 Task: Create a due date automation trigger when advanced on, 2 days before a card is due add dates due this week at 11:00 AM.
Action: Mouse moved to (1004, 300)
Screenshot: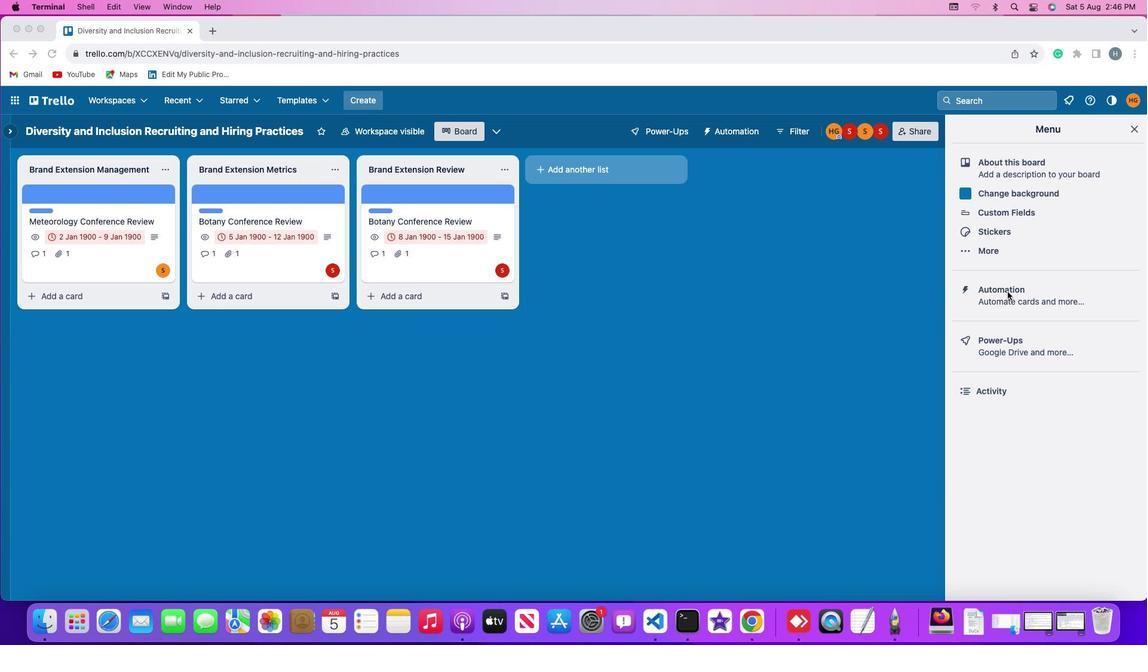 
Action: Mouse pressed left at (1004, 300)
Screenshot: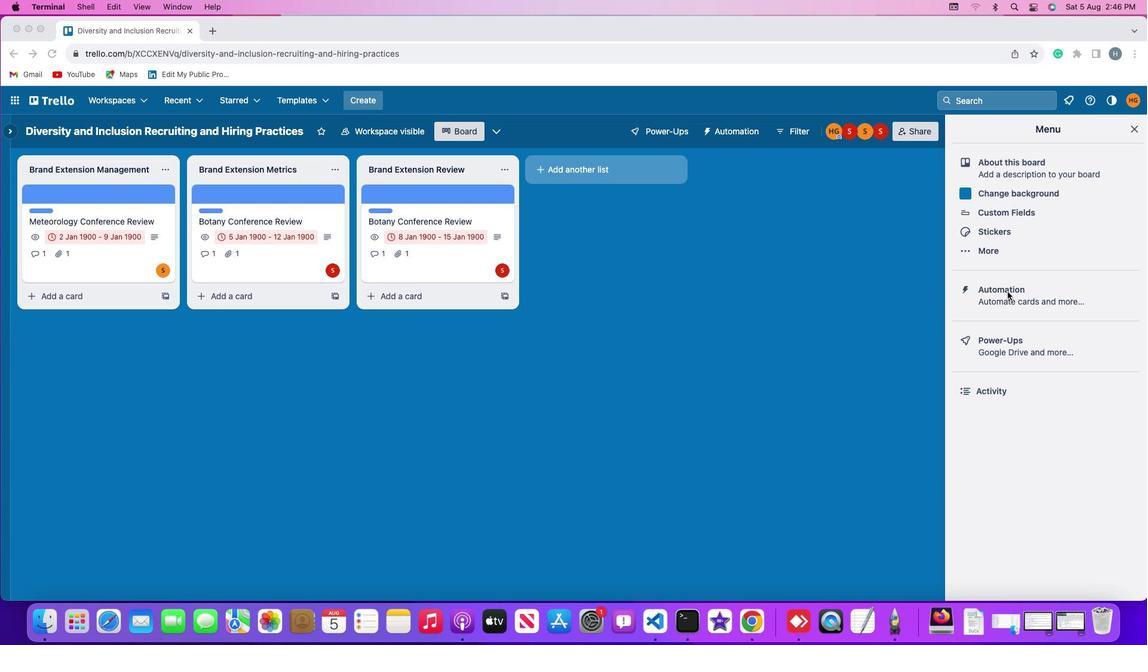 
Action: Mouse pressed left at (1004, 300)
Screenshot: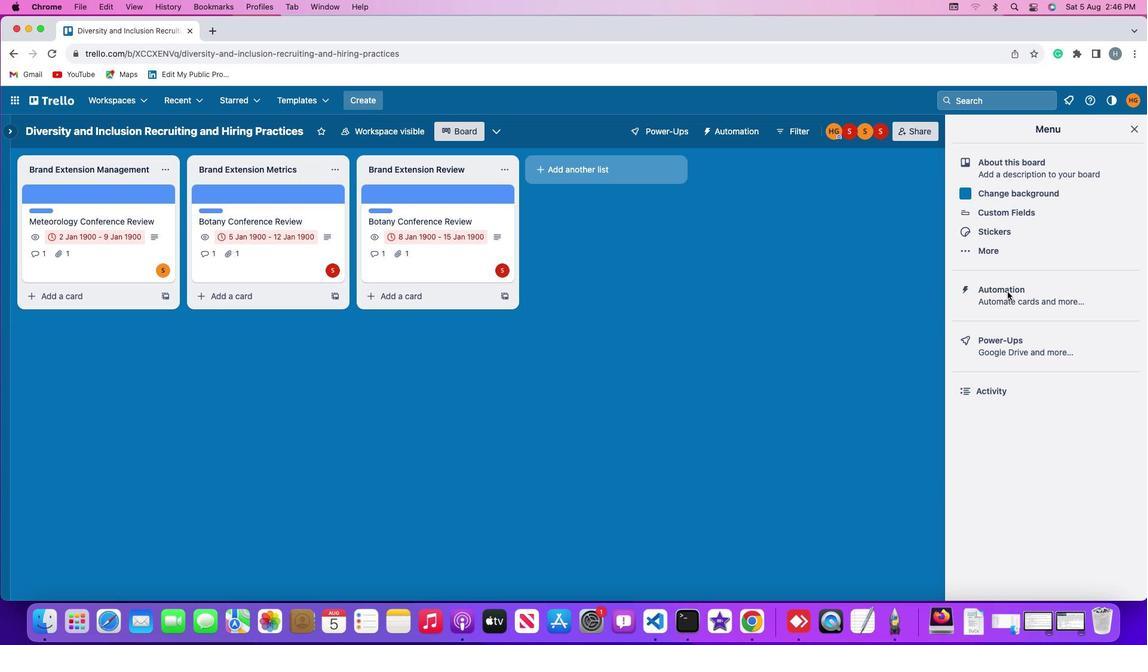 
Action: Mouse moved to (64, 293)
Screenshot: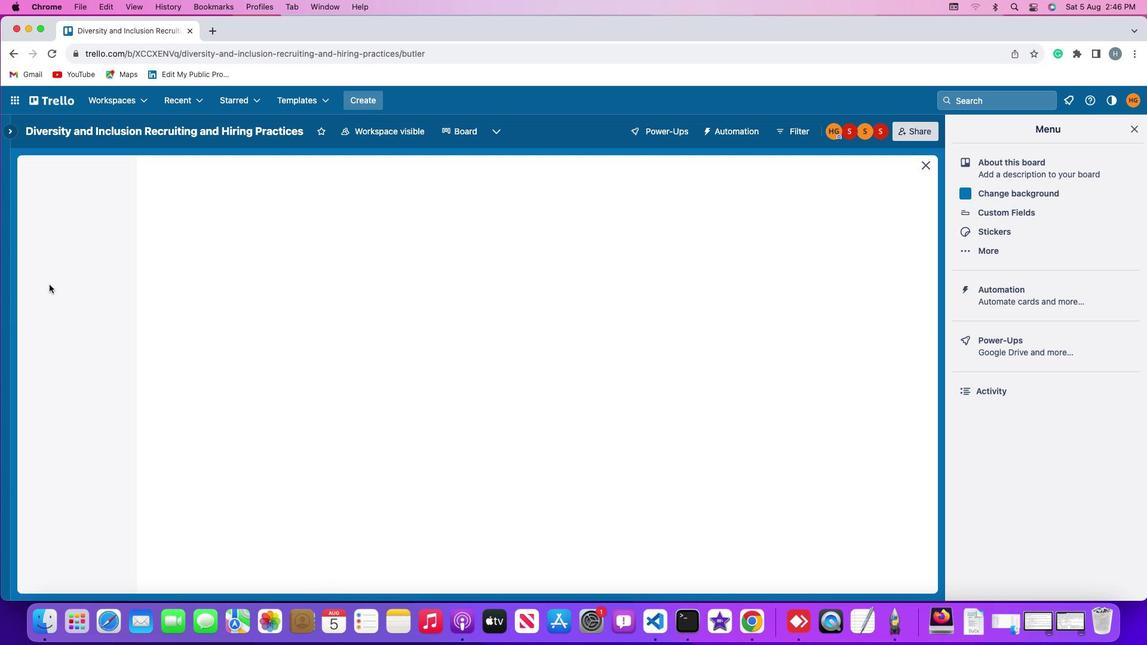 
Action: Mouse pressed left at (64, 293)
Screenshot: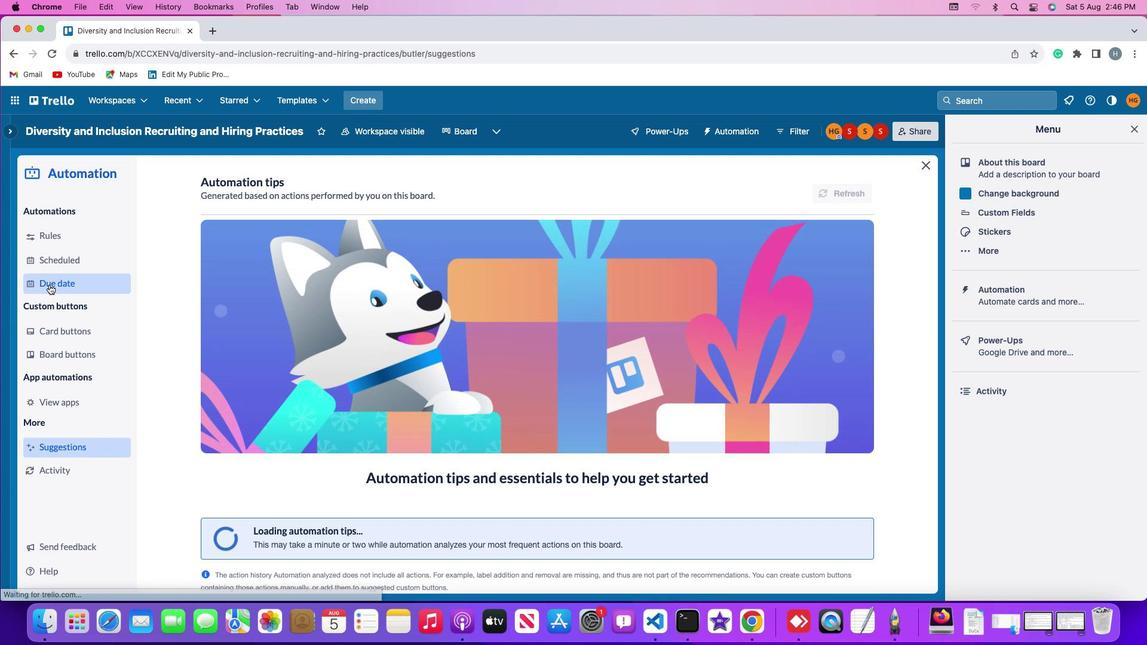 
Action: Mouse moved to (806, 196)
Screenshot: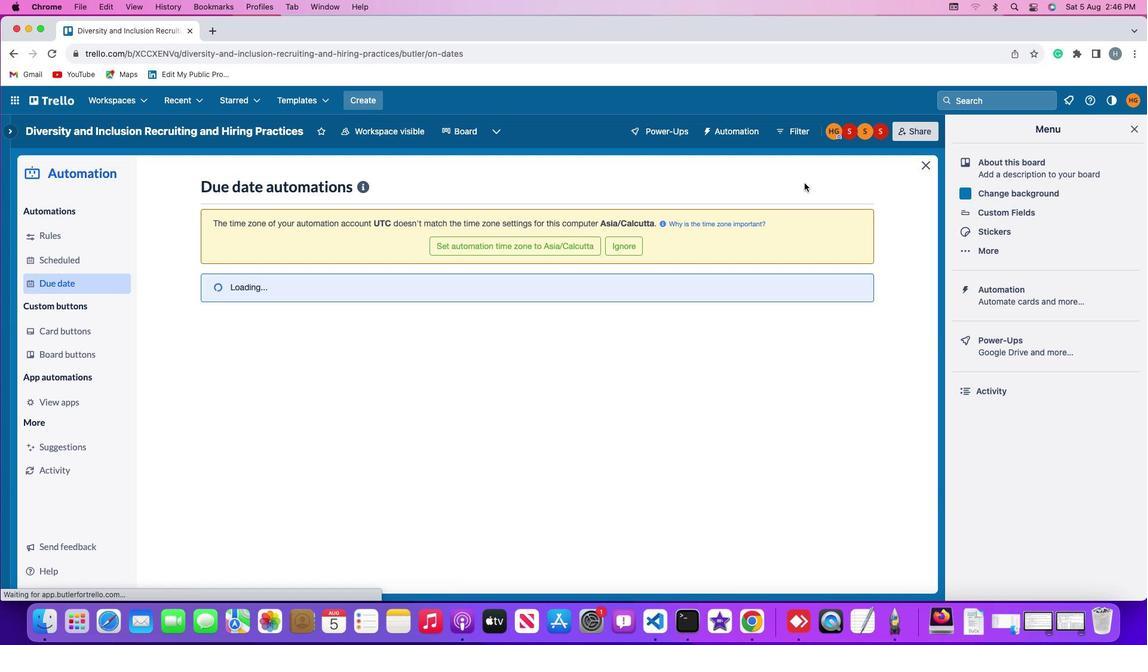 
Action: Mouse pressed left at (806, 196)
Screenshot: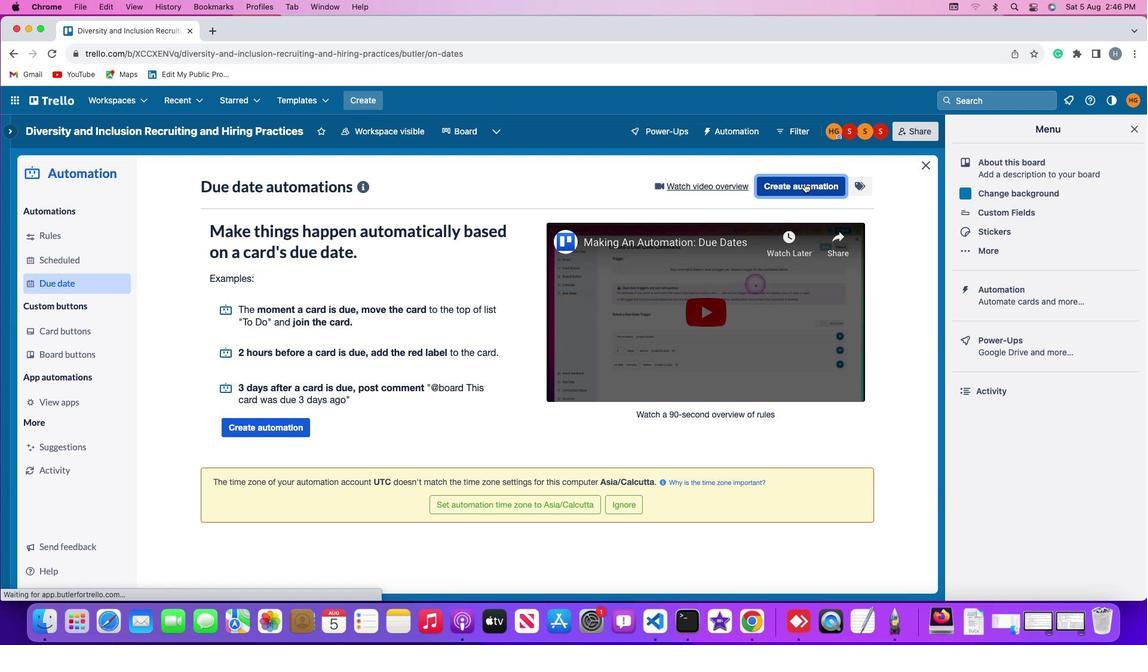 
Action: Mouse moved to (549, 311)
Screenshot: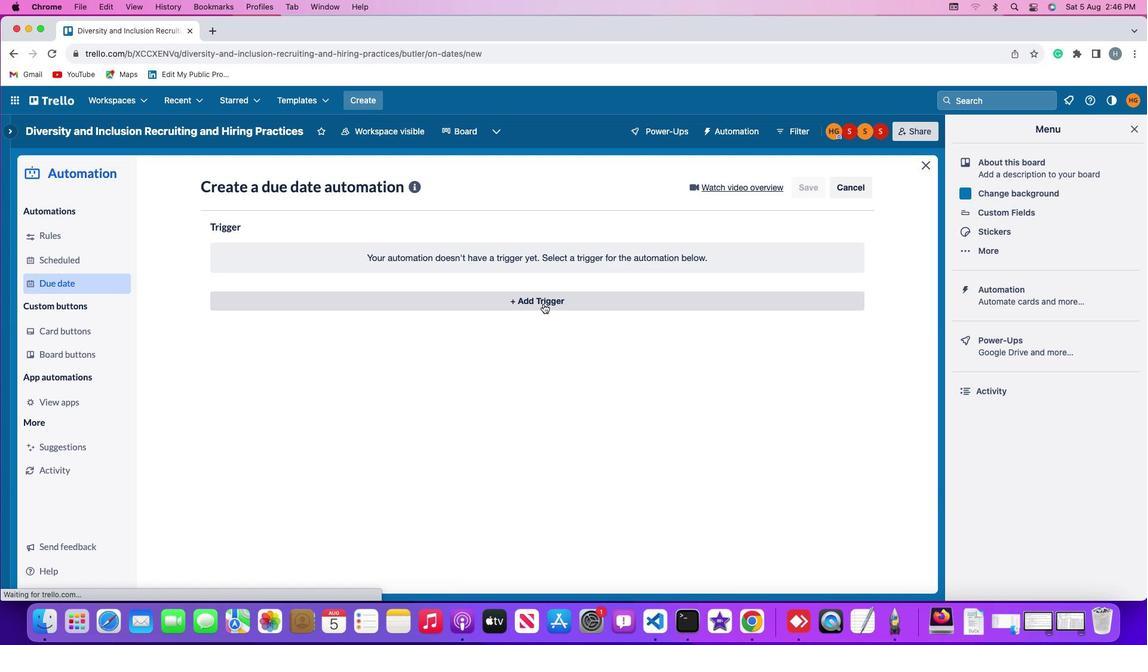 
Action: Mouse pressed left at (549, 311)
Screenshot: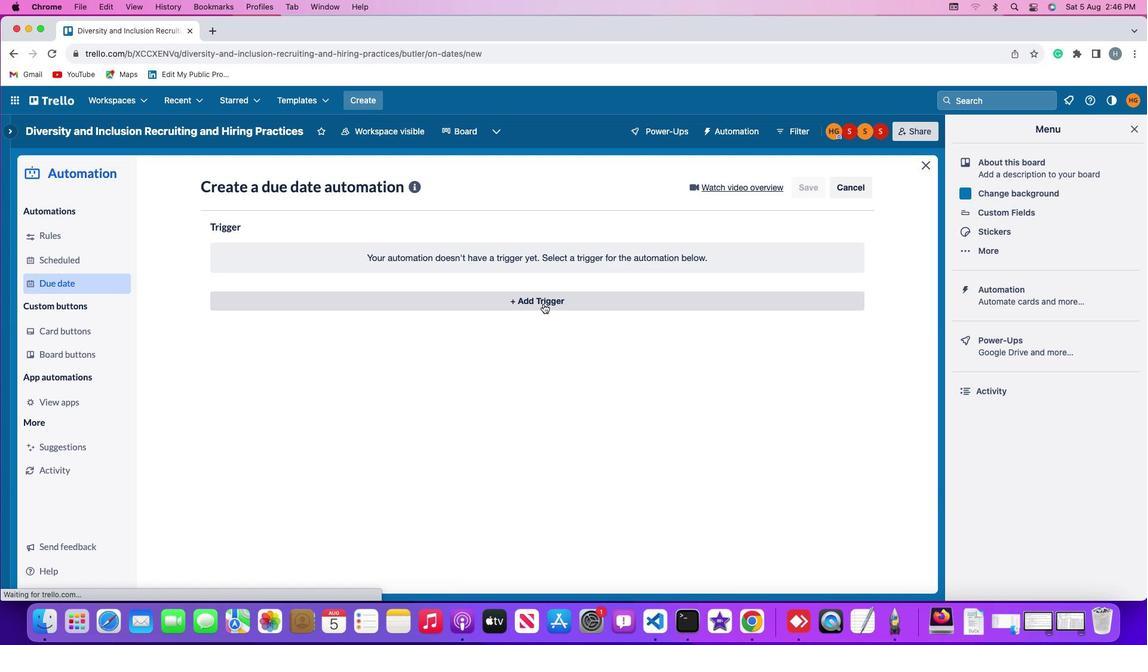 
Action: Mouse moved to (246, 479)
Screenshot: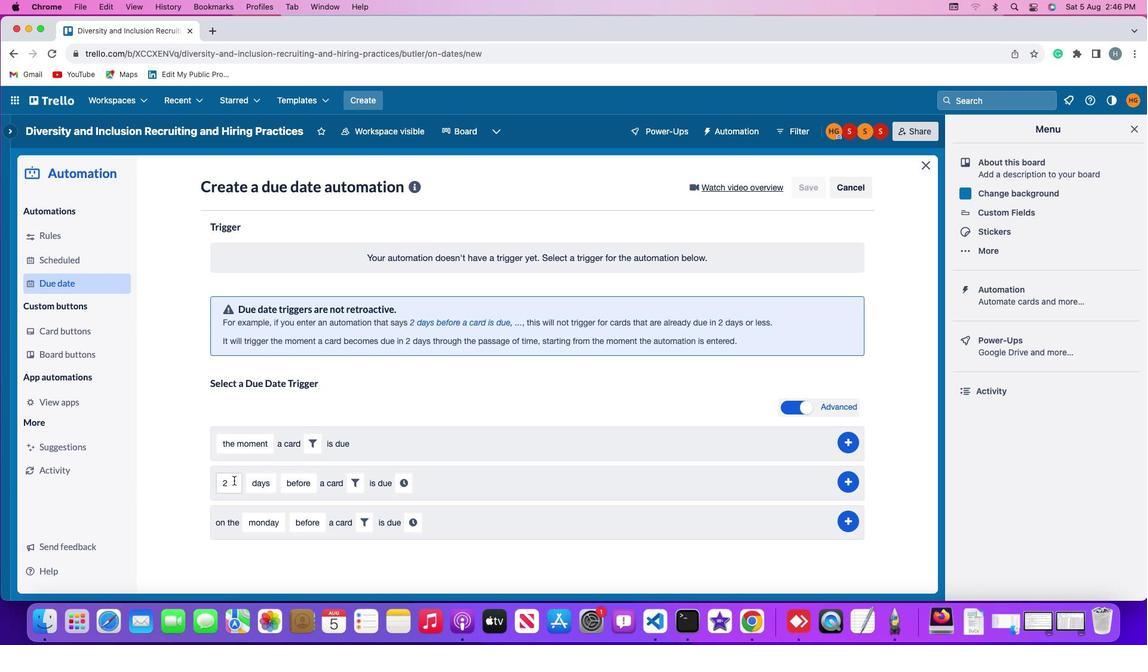 
Action: Mouse pressed left at (246, 479)
Screenshot: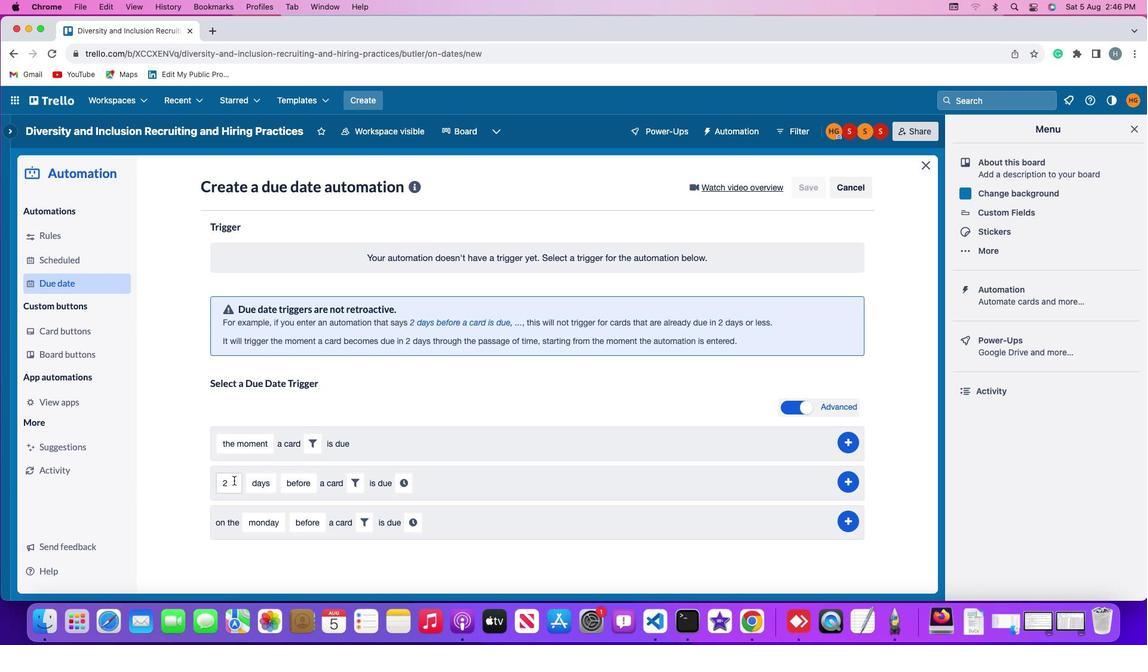 
Action: Mouse moved to (246, 479)
Screenshot: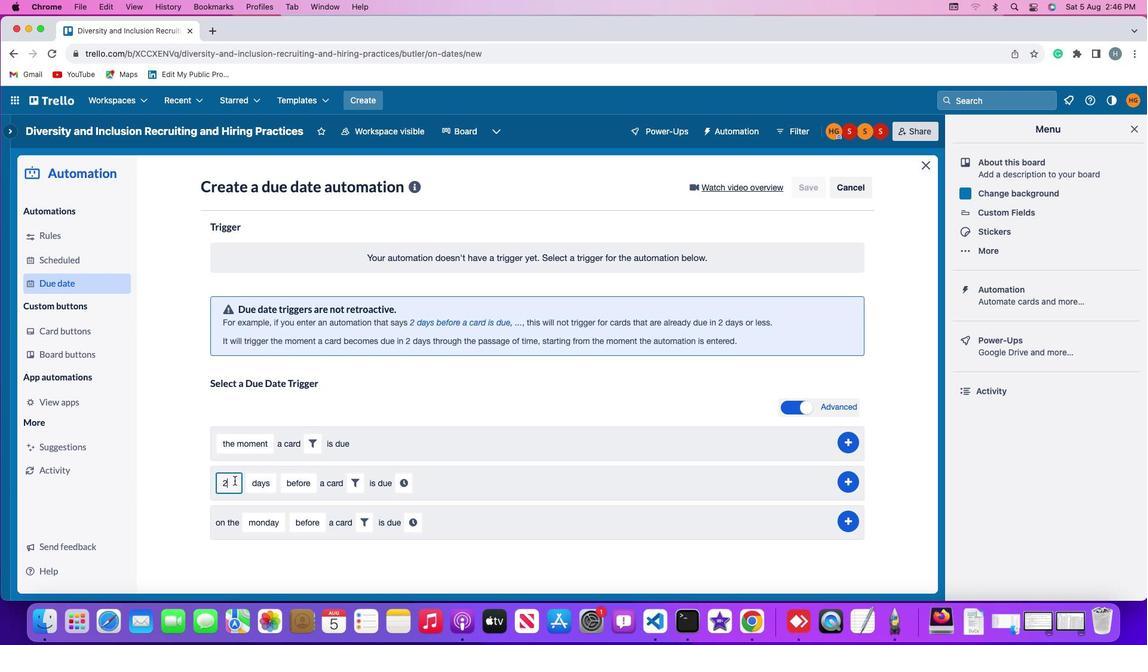 
Action: Key pressed Key.backspace'2'
Screenshot: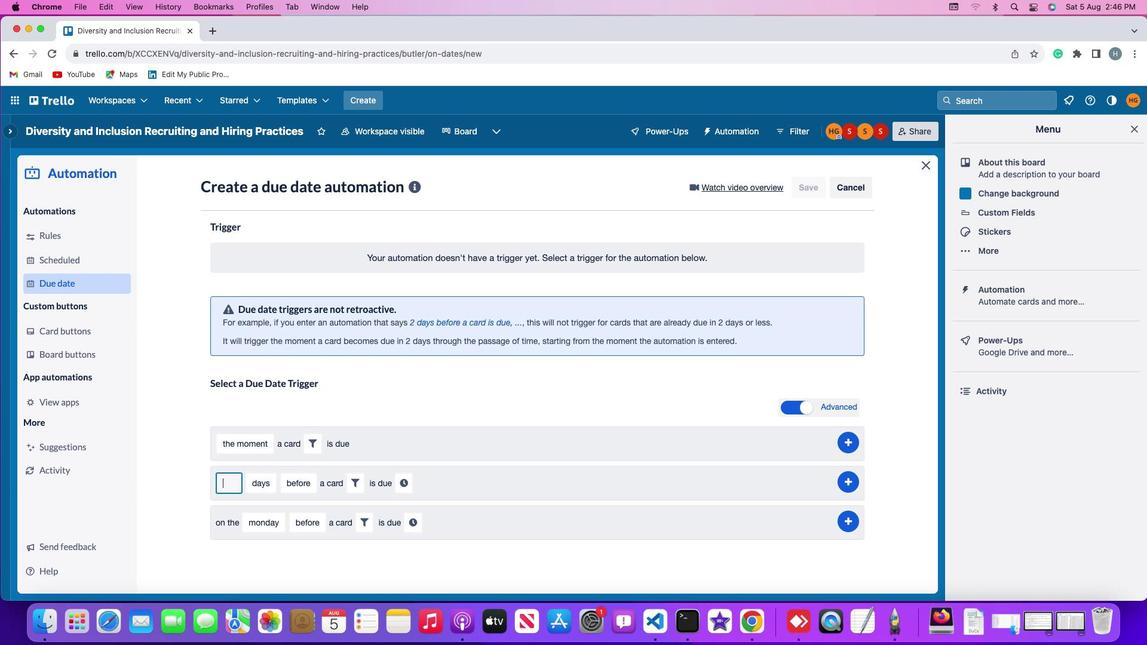
Action: Mouse moved to (267, 482)
Screenshot: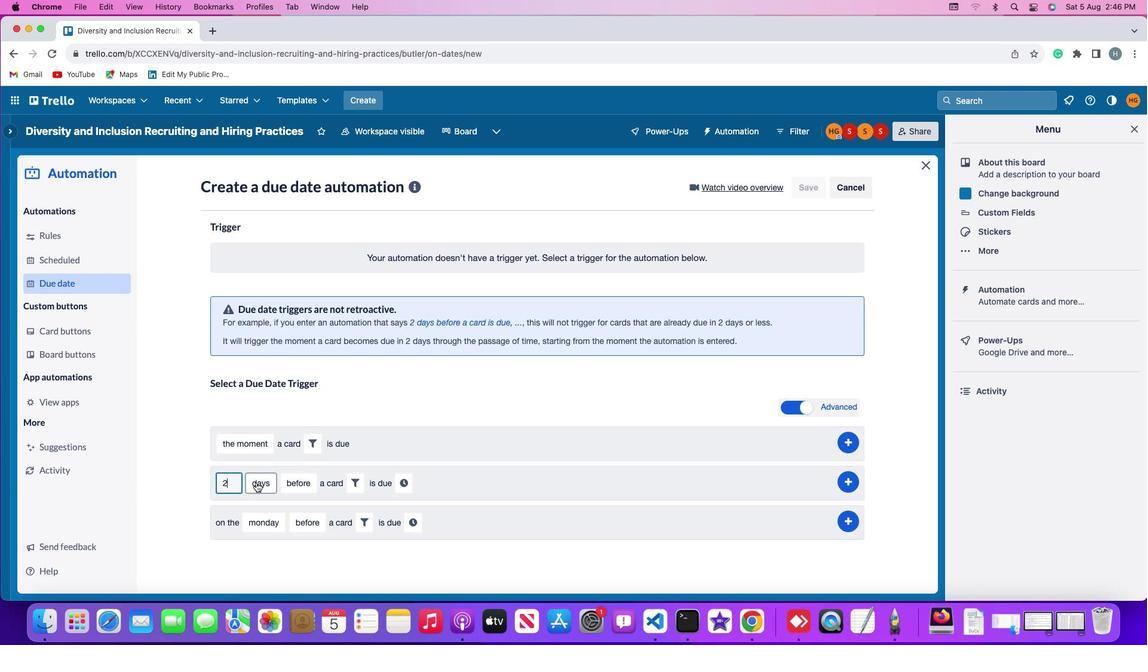 
Action: Mouse pressed left at (267, 482)
Screenshot: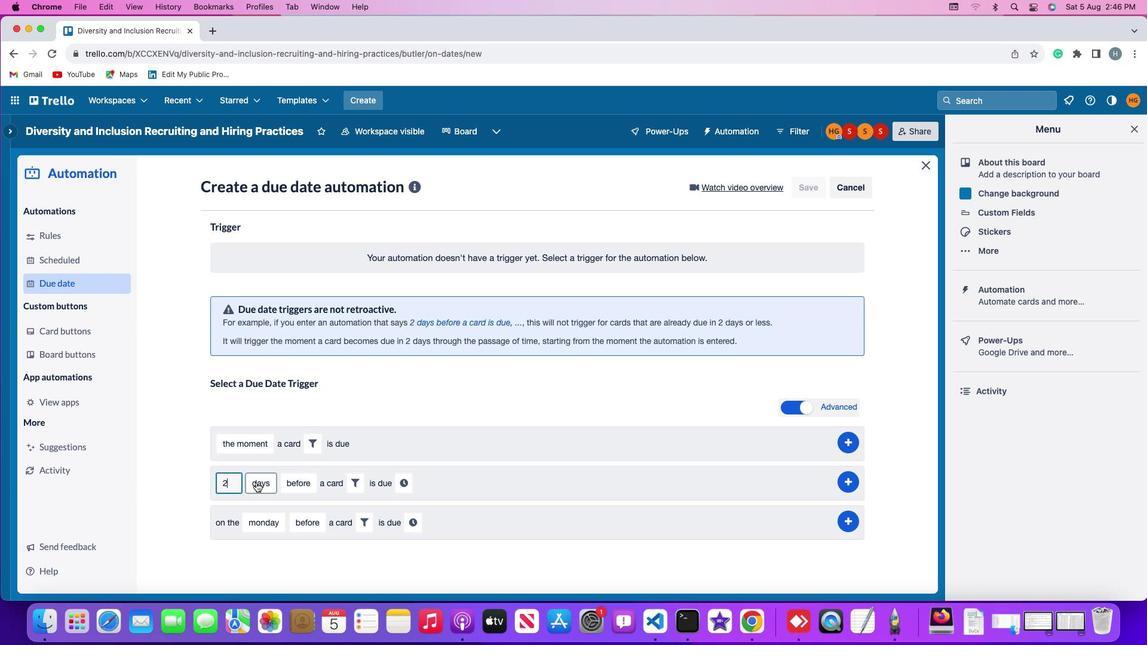 
Action: Mouse moved to (279, 497)
Screenshot: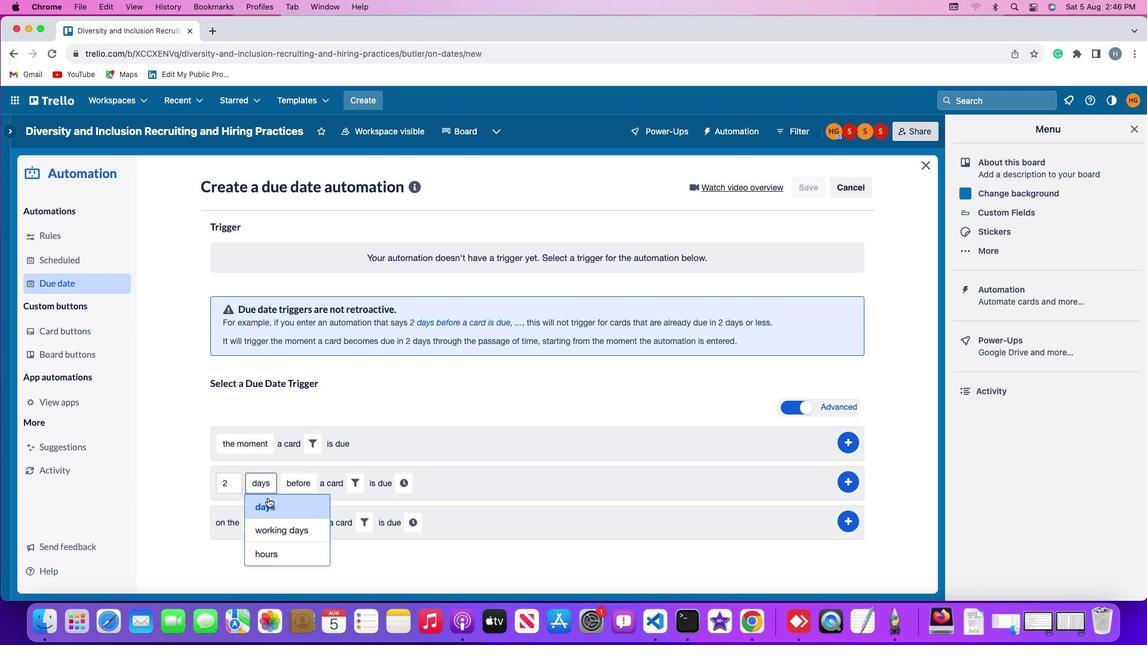 
Action: Mouse pressed left at (279, 497)
Screenshot: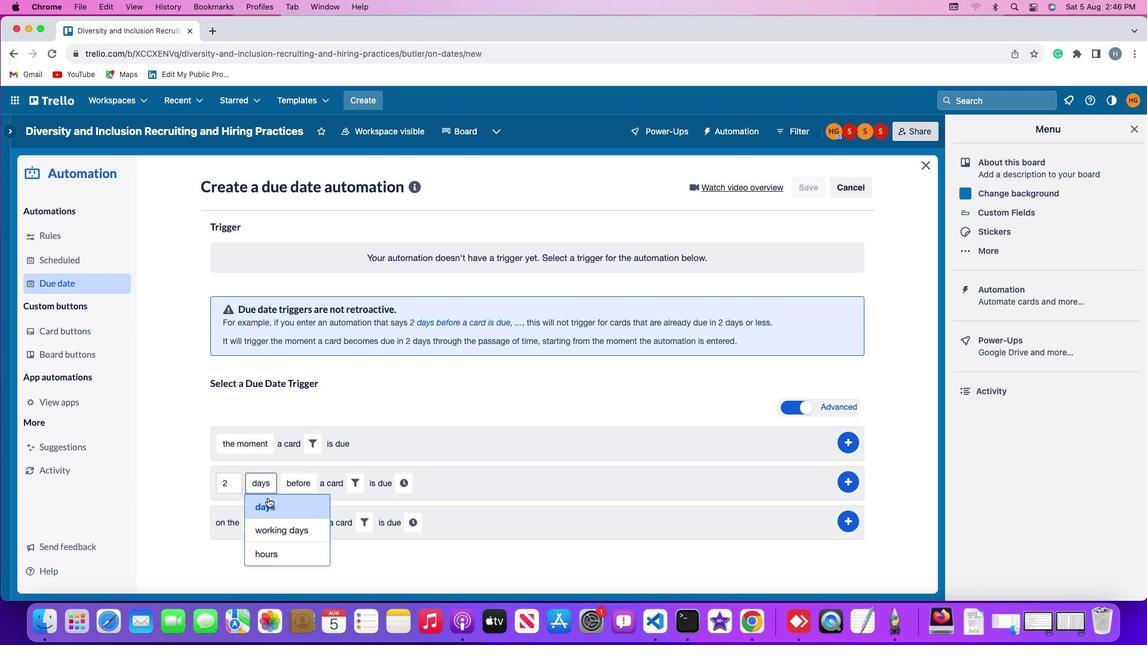 
Action: Mouse moved to (308, 487)
Screenshot: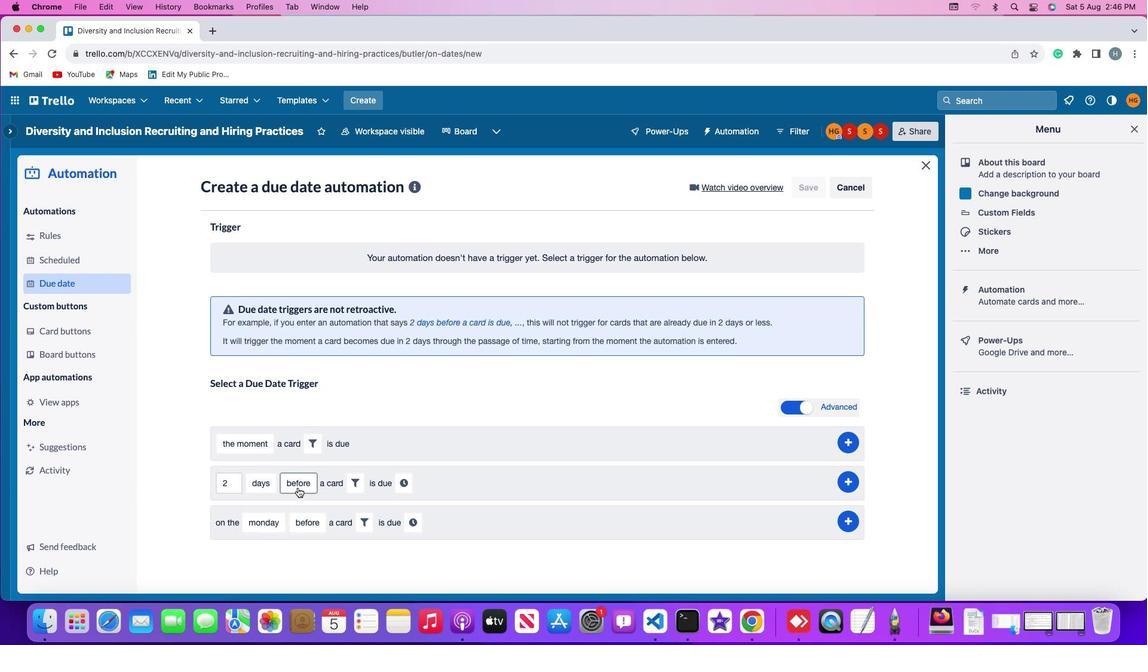 
Action: Mouse pressed left at (308, 487)
Screenshot: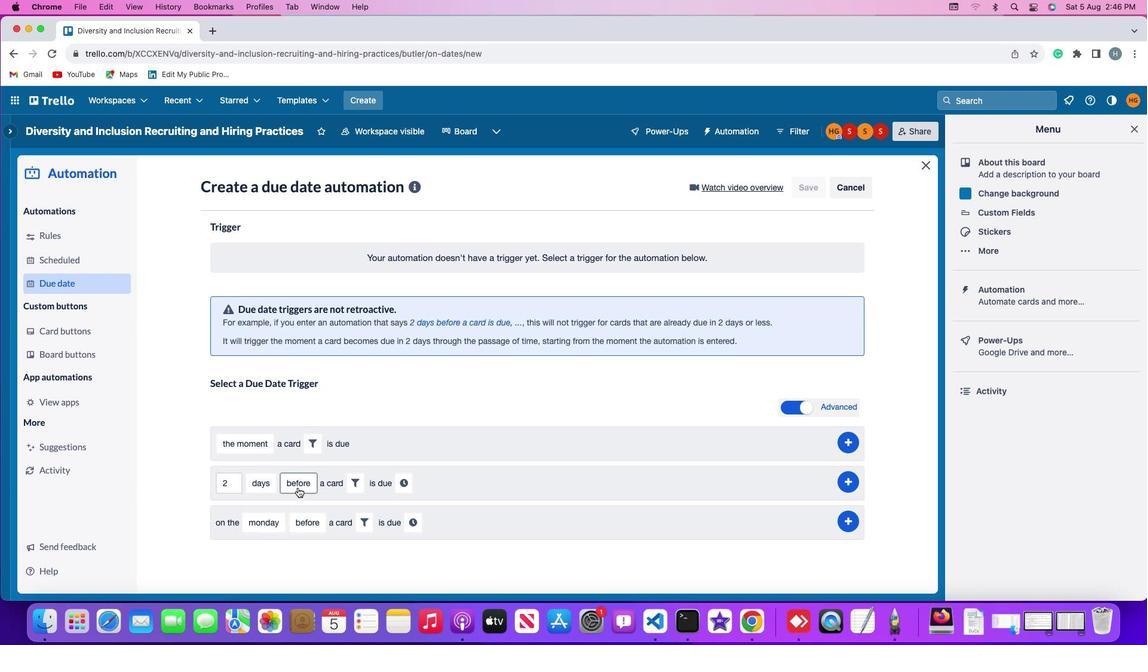 
Action: Mouse moved to (316, 505)
Screenshot: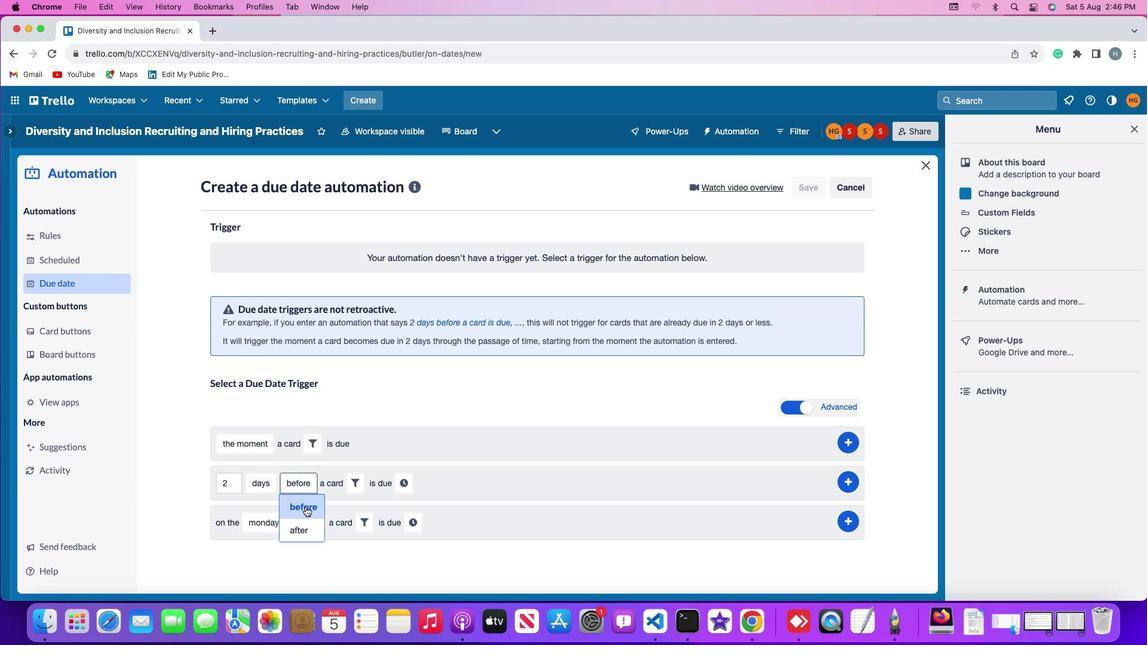 
Action: Mouse pressed left at (316, 505)
Screenshot: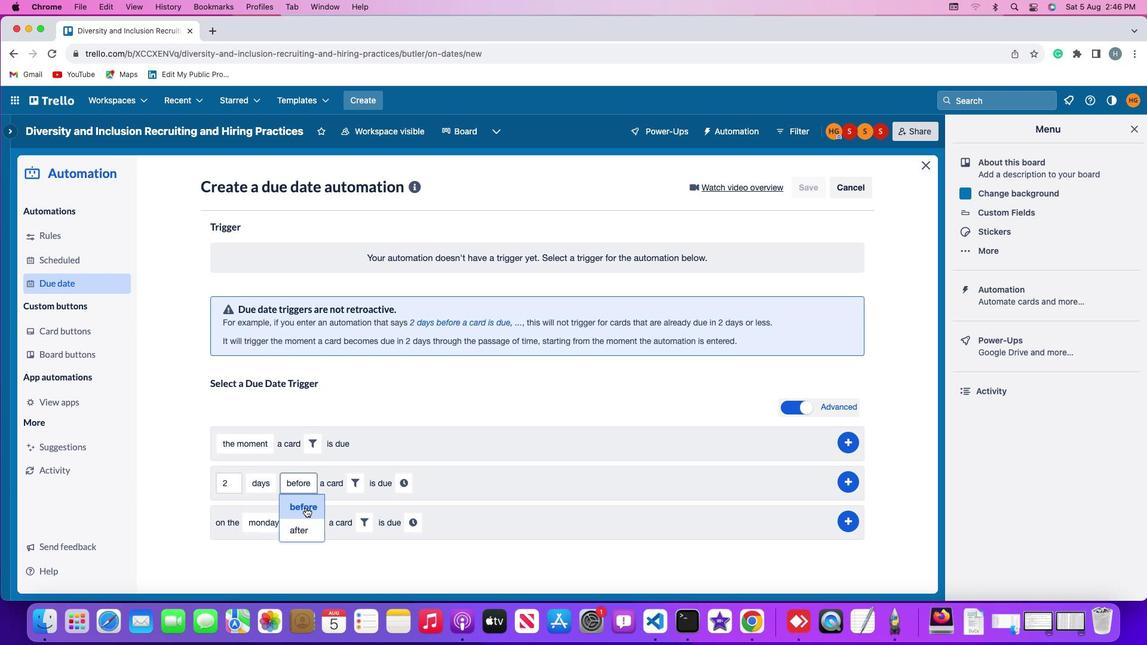 
Action: Mouse moved to (360, 482)
Screenshot: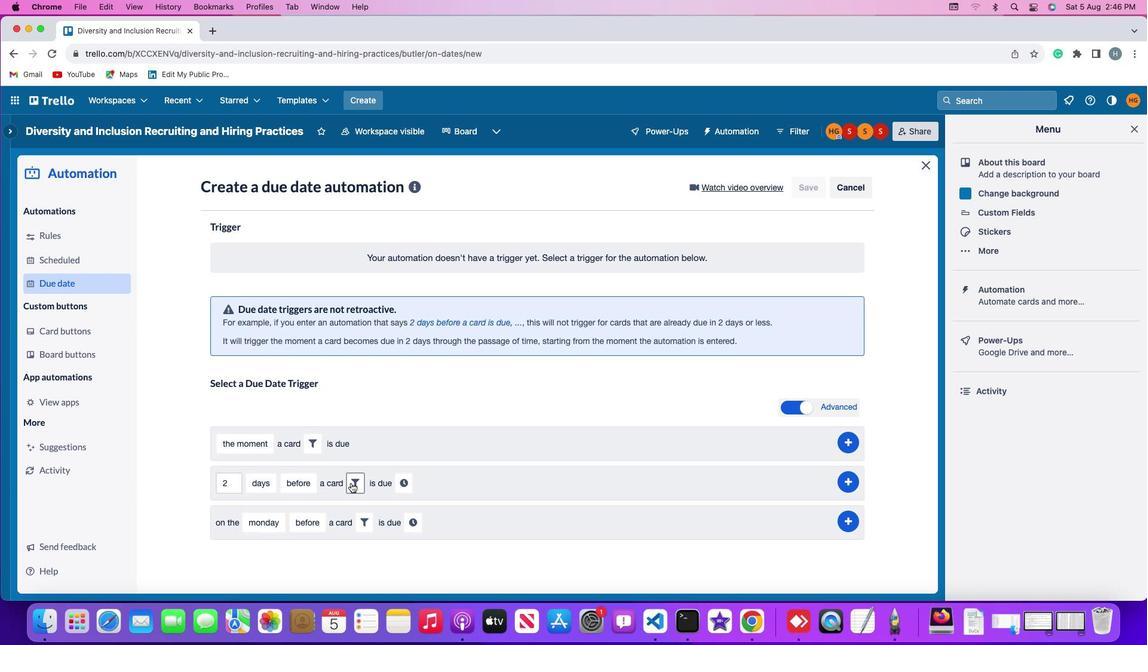 
Action: Mouse pressed left at (360, 482)
Screenshot: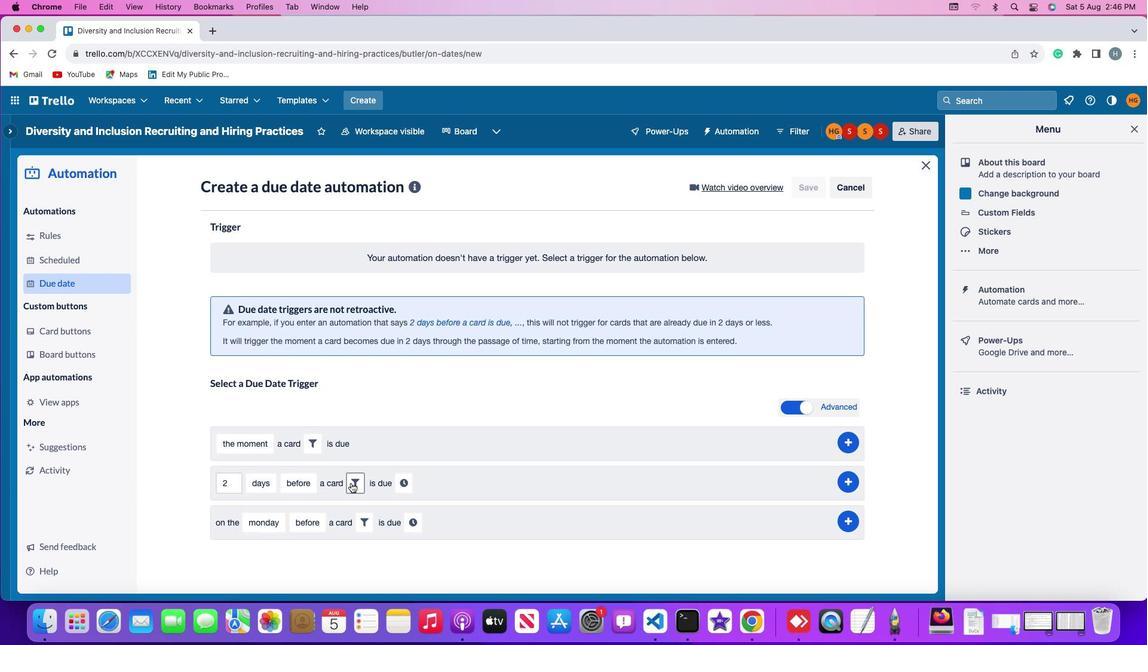 
Action: Mouse moved to (420, 508)
Screenshot: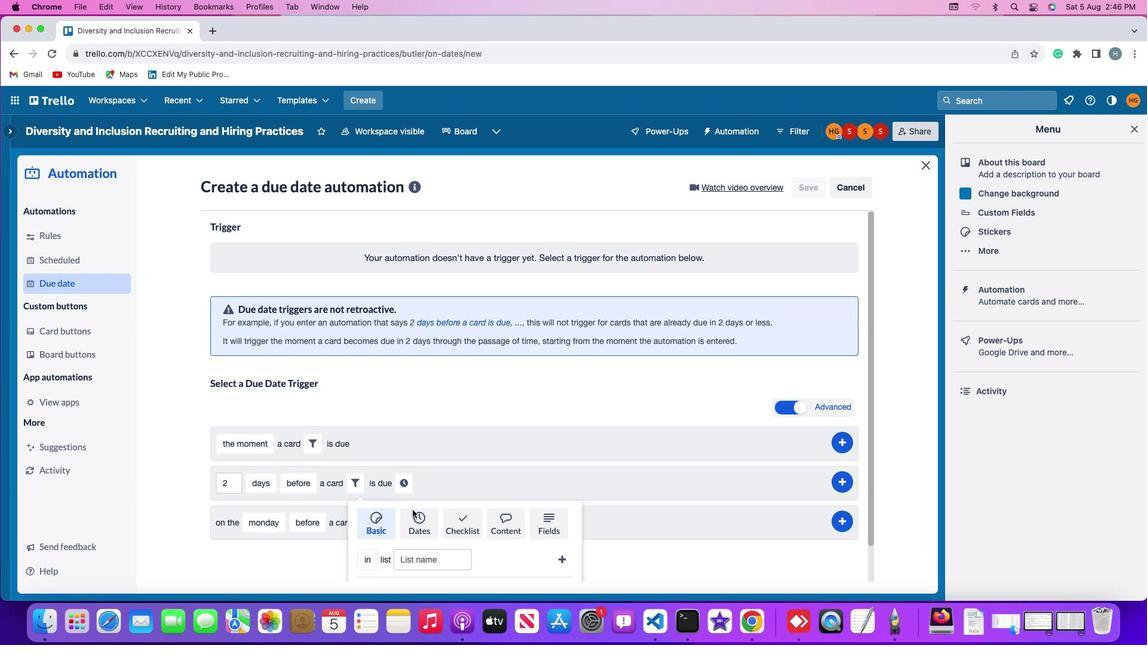 
Action: Mouse pressed left at (420, 508)
Screenshot: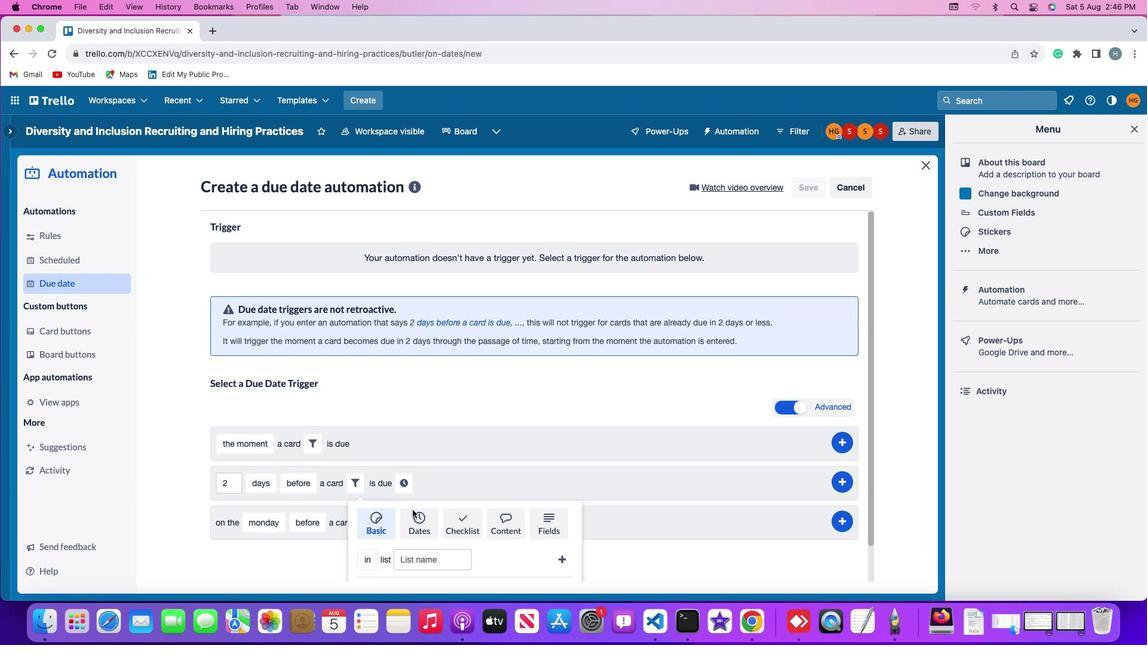 
Action: Mouse moved to (428, 513)
Screenshot: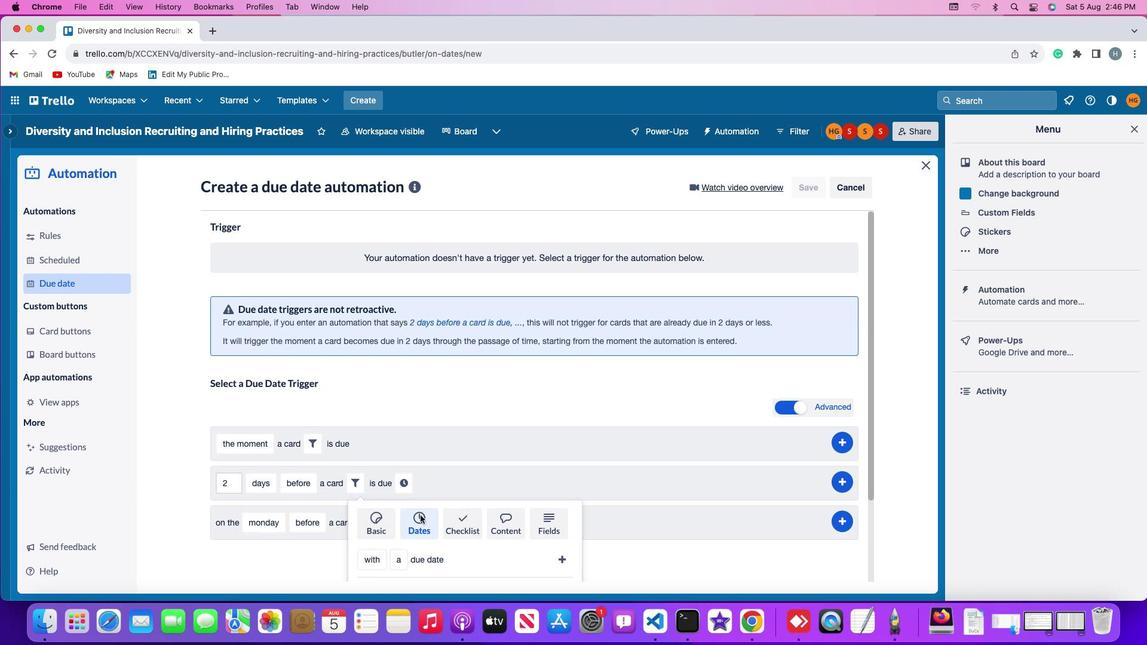 
Action: Mouse scrolled (428, 513) with delta (16, 20)
Screenshot: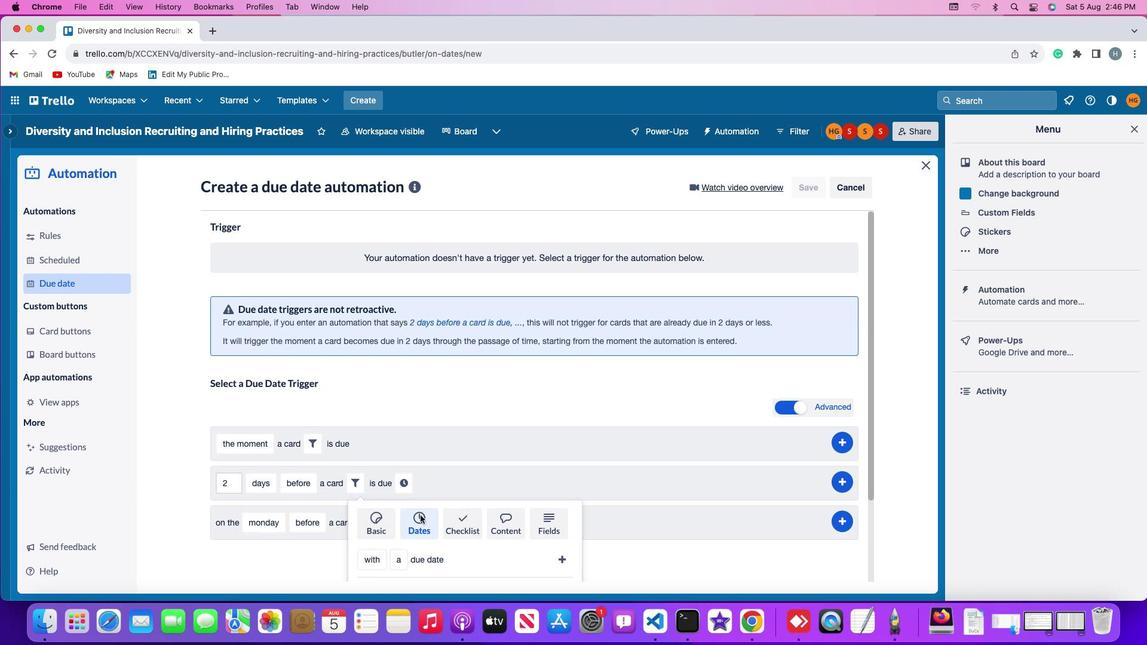 
Action: Mouse scrolled (428, 513) with delta (16, 20)
Screenshot: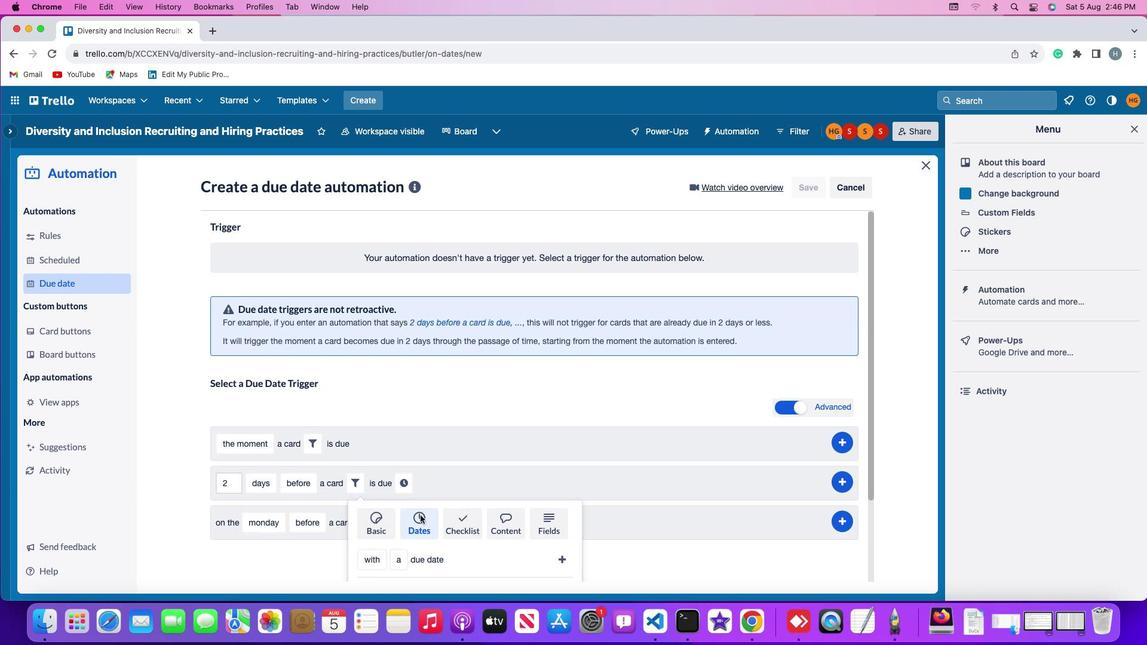 
Action: Mouse scrolled (428, 513) with delta (16, 19)
Screenshot: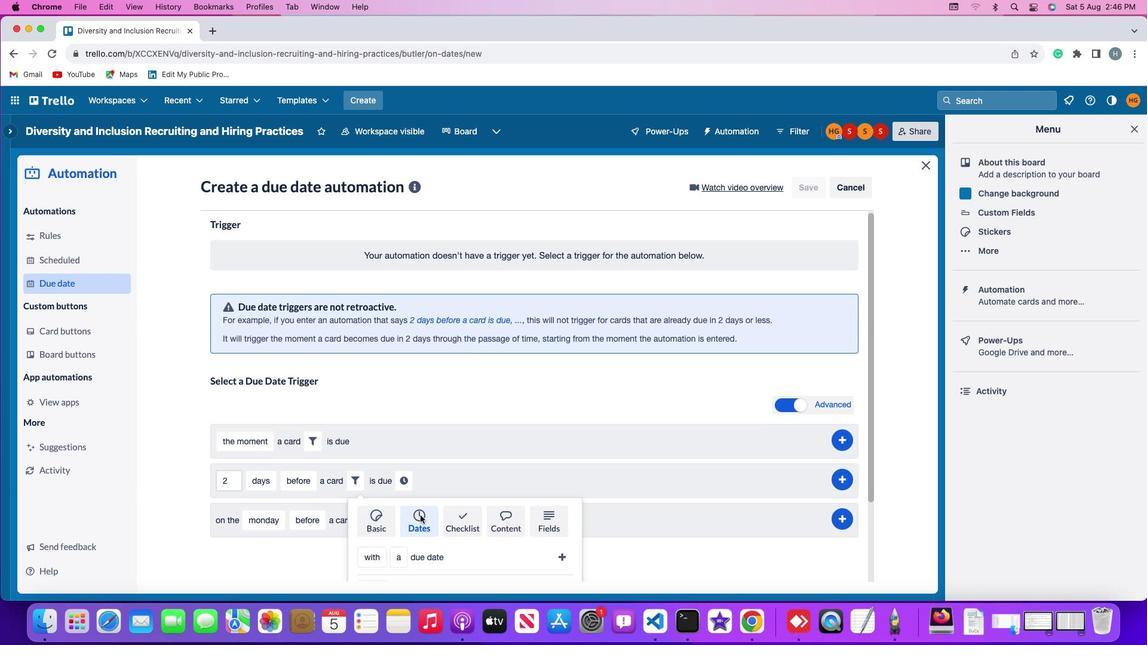 
Action: Mouse scrolled (428, 513) with delta (16, 18)
Screenshot: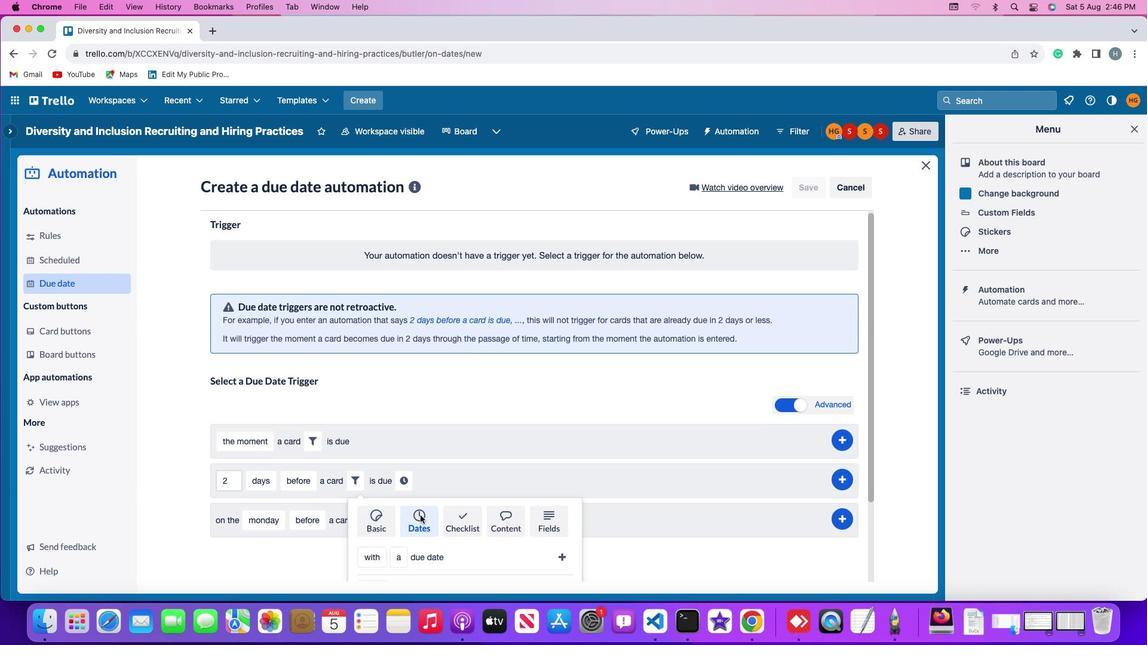 
Action: Mouse scrolled (428, 513) with delta (16, 17)
Screenshot: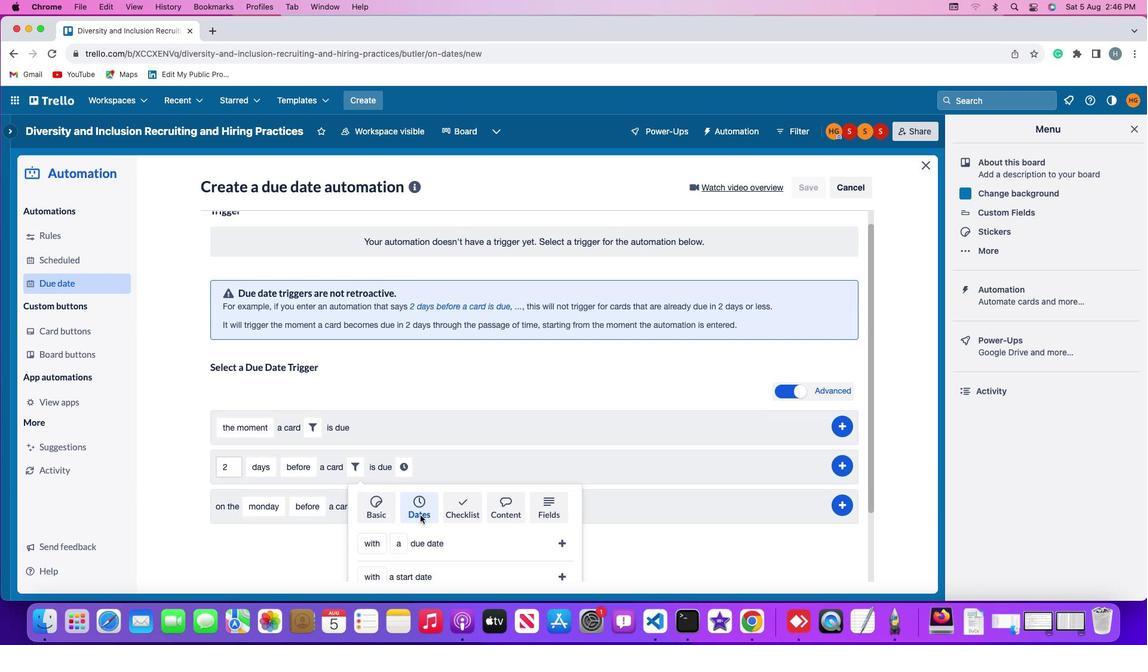 
Action: Mouse scrolled (428, 513) with delta (16, 17)
Screenshot: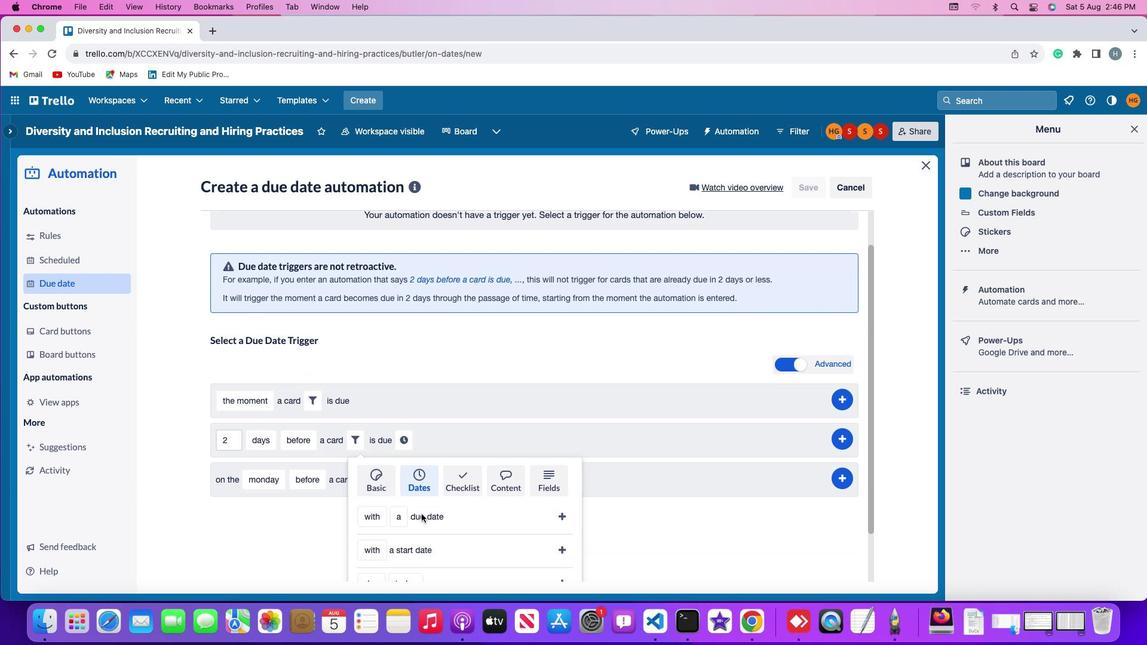 
Action: Mouse moved to (371, 515)
Screenshot: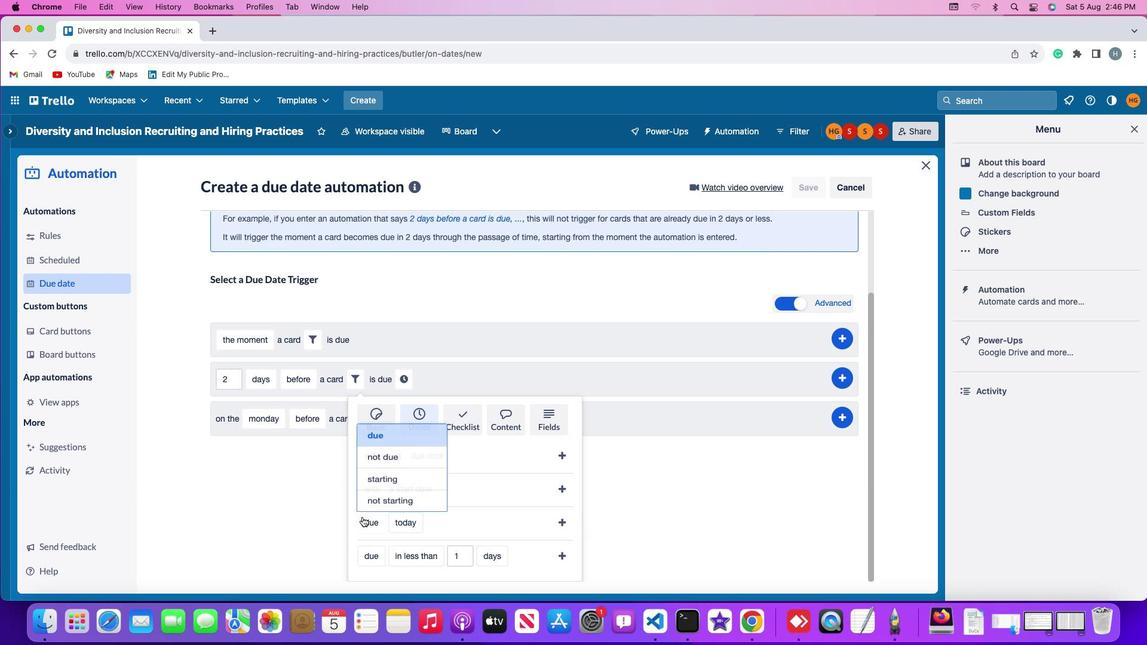 
Action: Mouse pressed left at (371, 515)
Screenshot: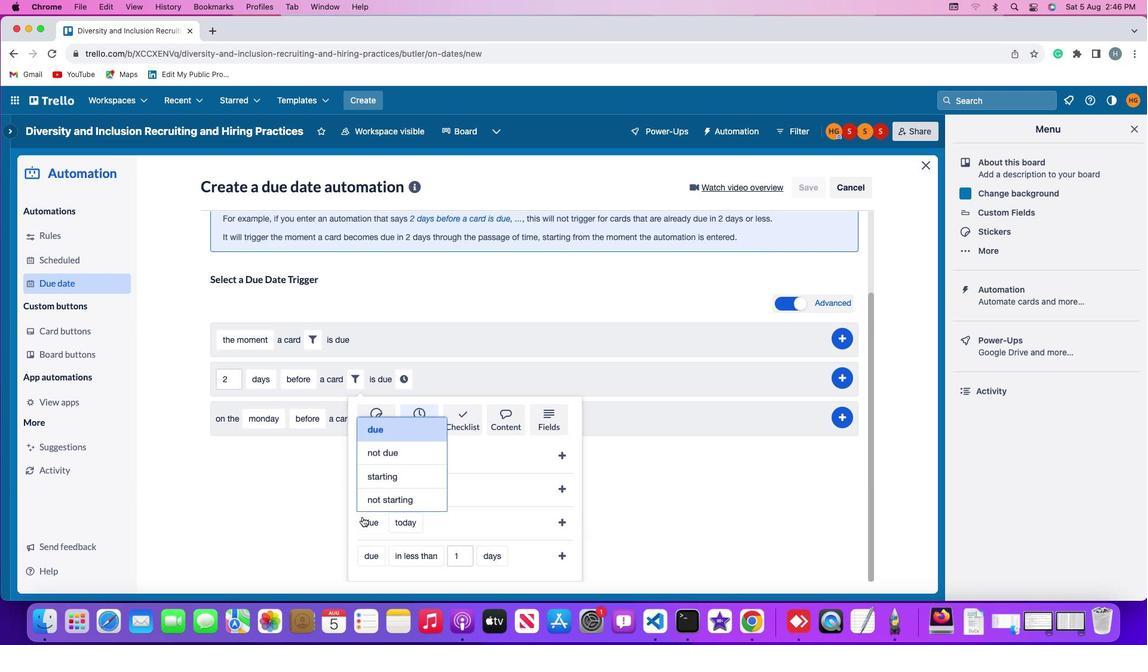 
Action: Mouse moved to (410, 425)
Screenshot: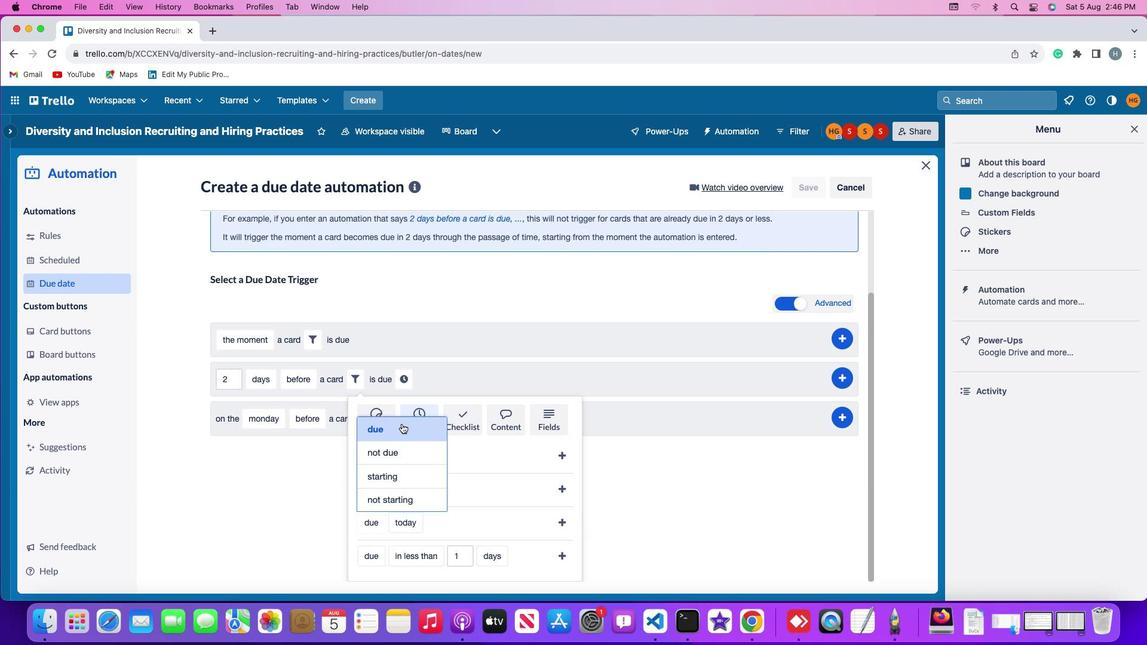 
Action: Mouse pressed left at (410, 425)
Screenshot: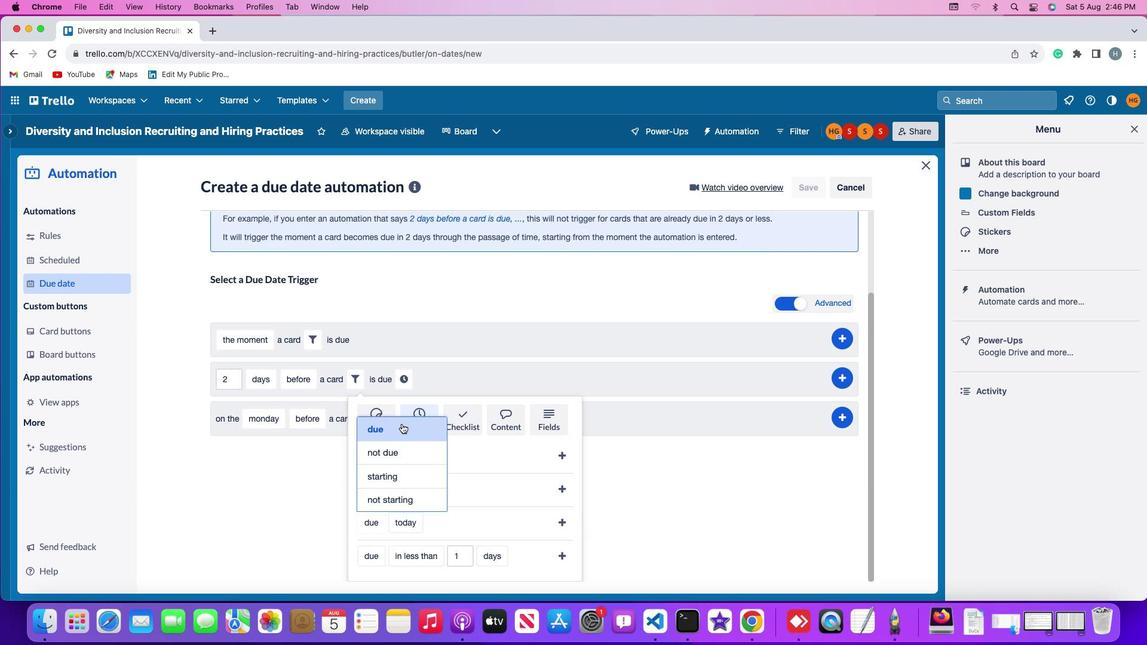 
Action: Mouse moved to (415, 525)
Screenshot: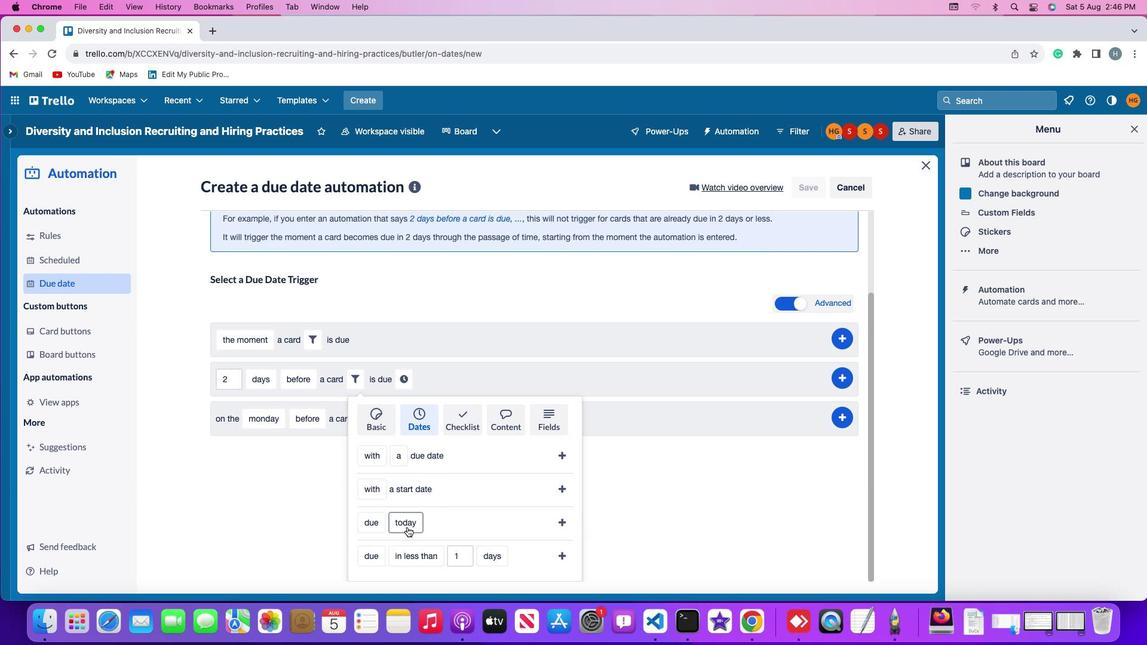 
Action: Mouse pressed left at (415, 525)
Screenshot: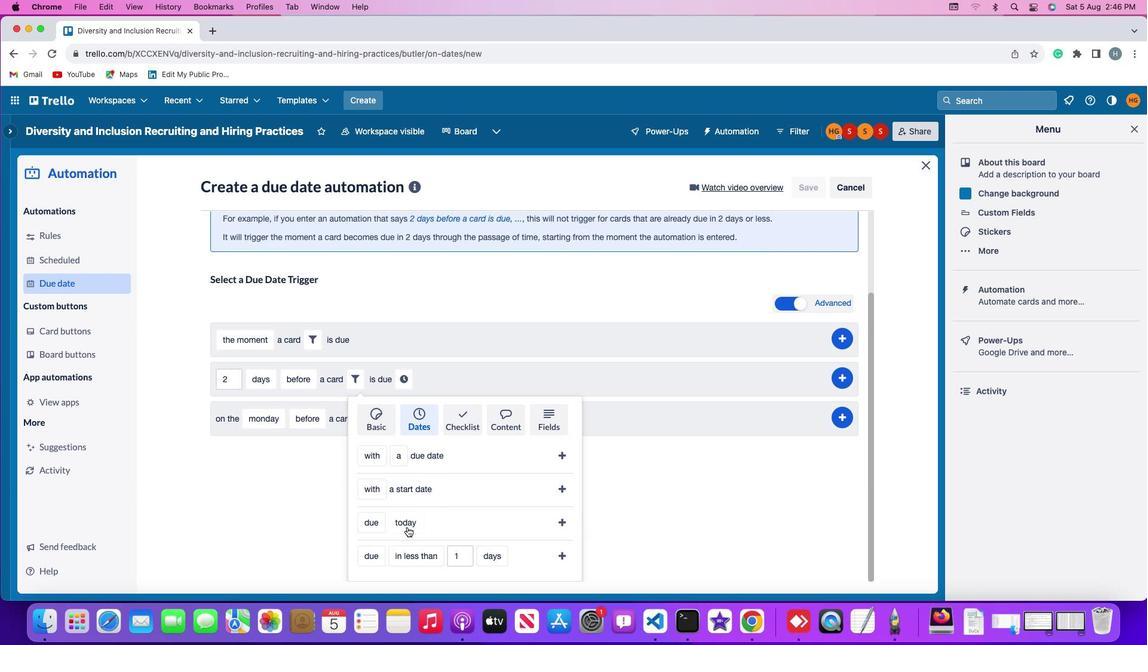
Action: Mouse moved to (436, 427)
Screenshot: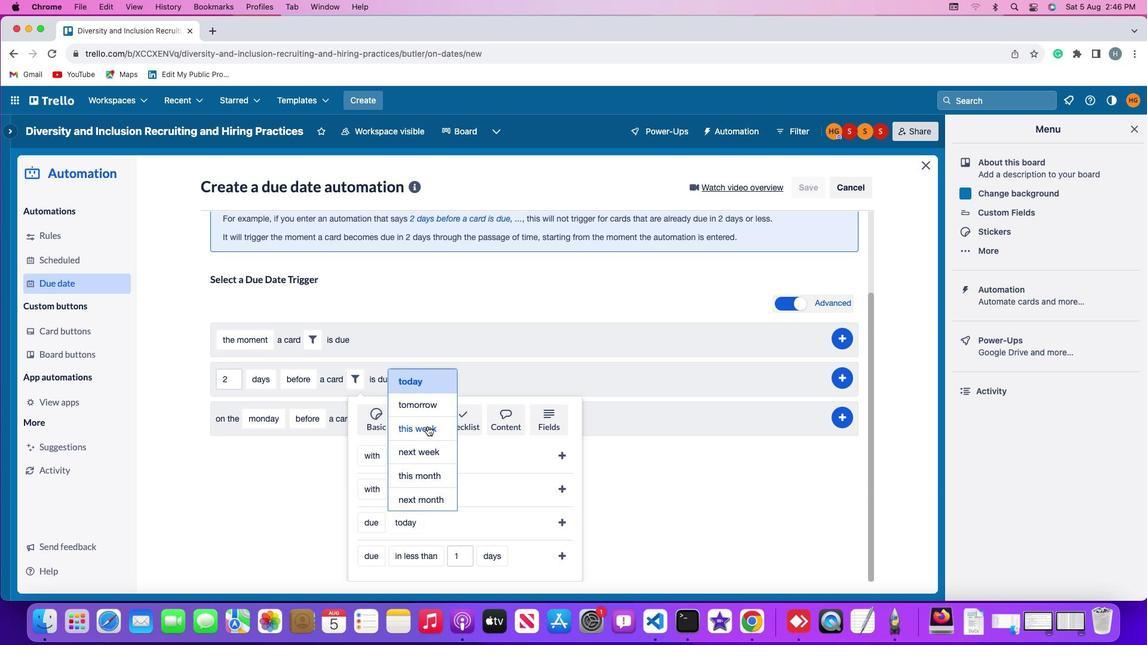
Action: Mouse pressed left at (436, 427)
Screenshot: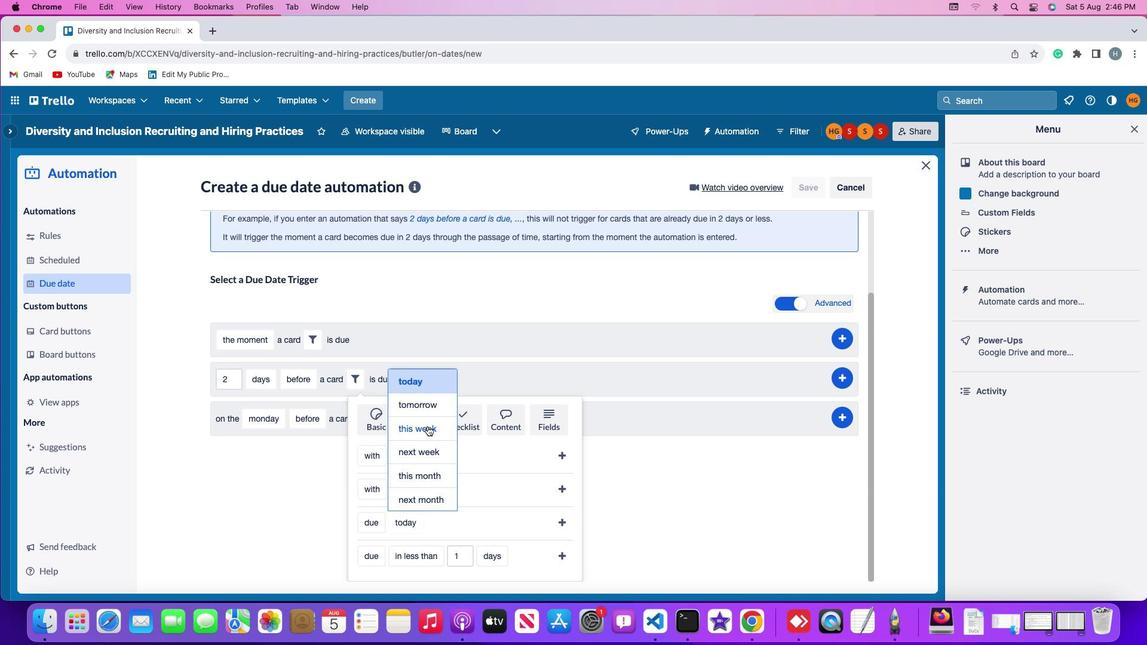 
Action: Mouse moved to (568, 517)
Screenshot: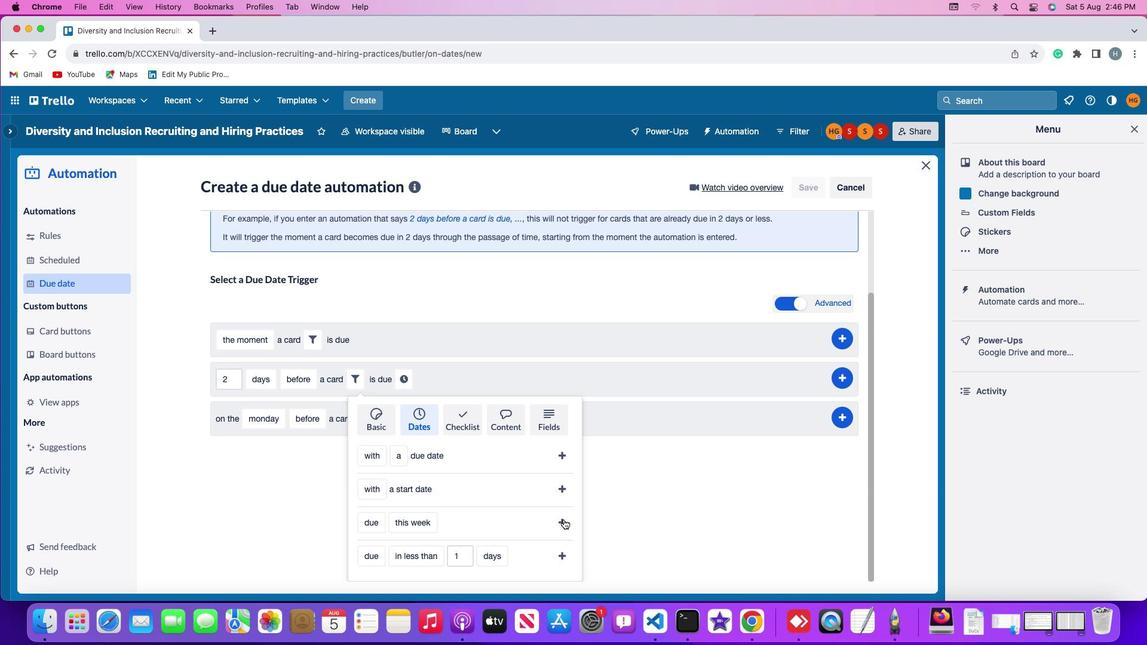 
Action: Mouse pressed left at (568, 517)
Screenshot: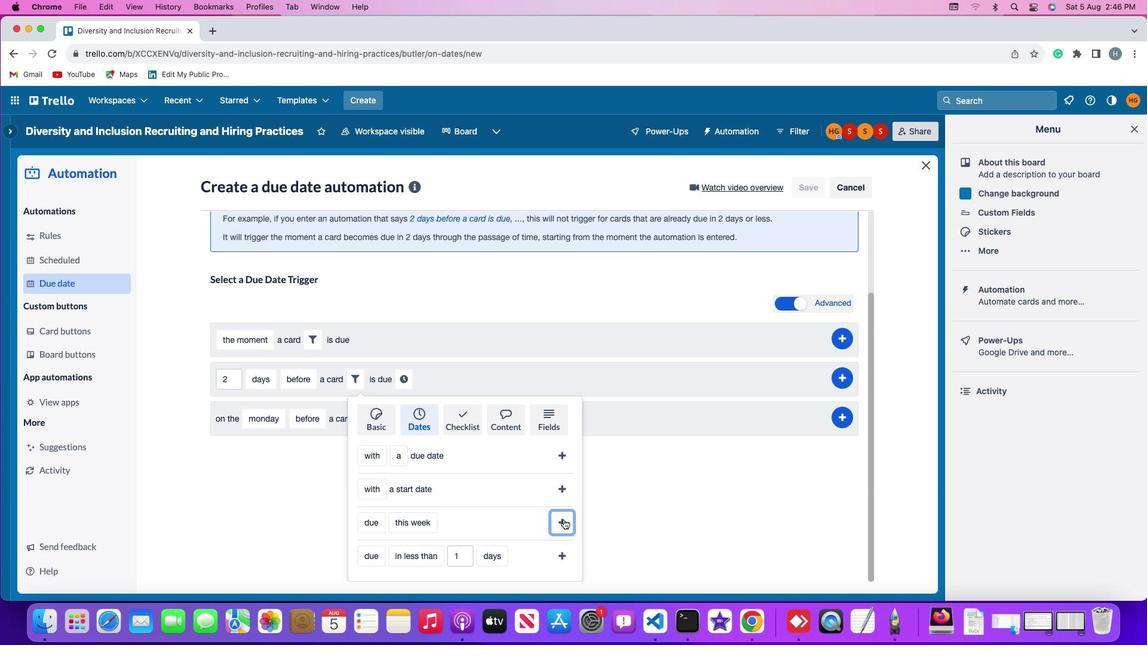
Action: Mouse moved to (496, 481)
Screenshot: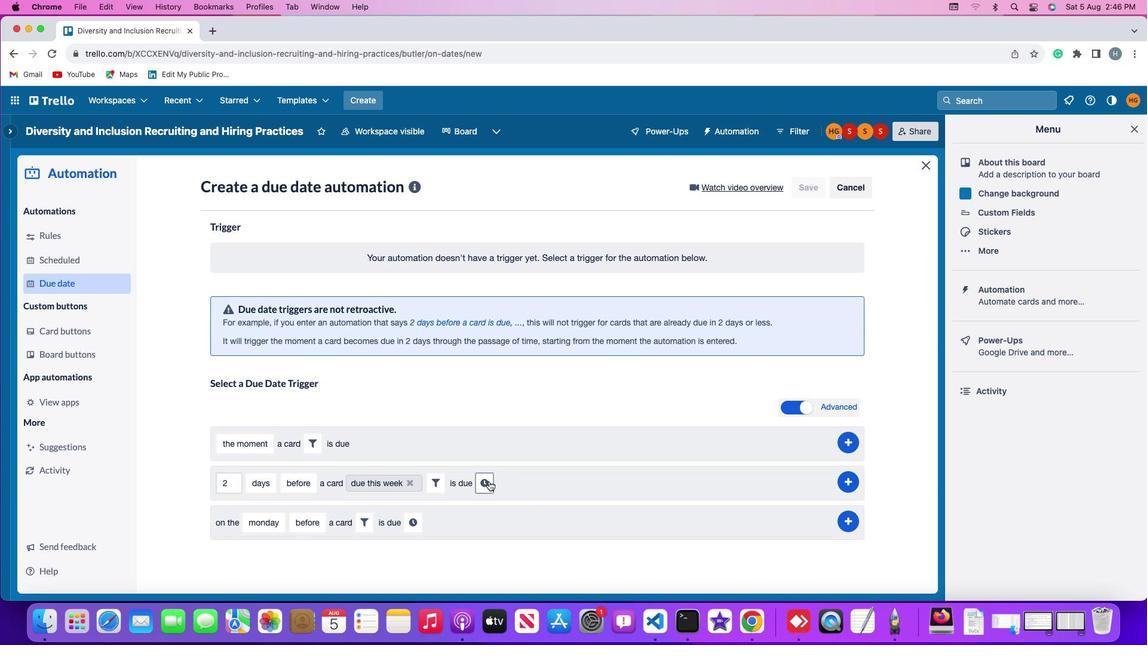 
Action: Mouse pressed left at (496, 481)
Screenshot: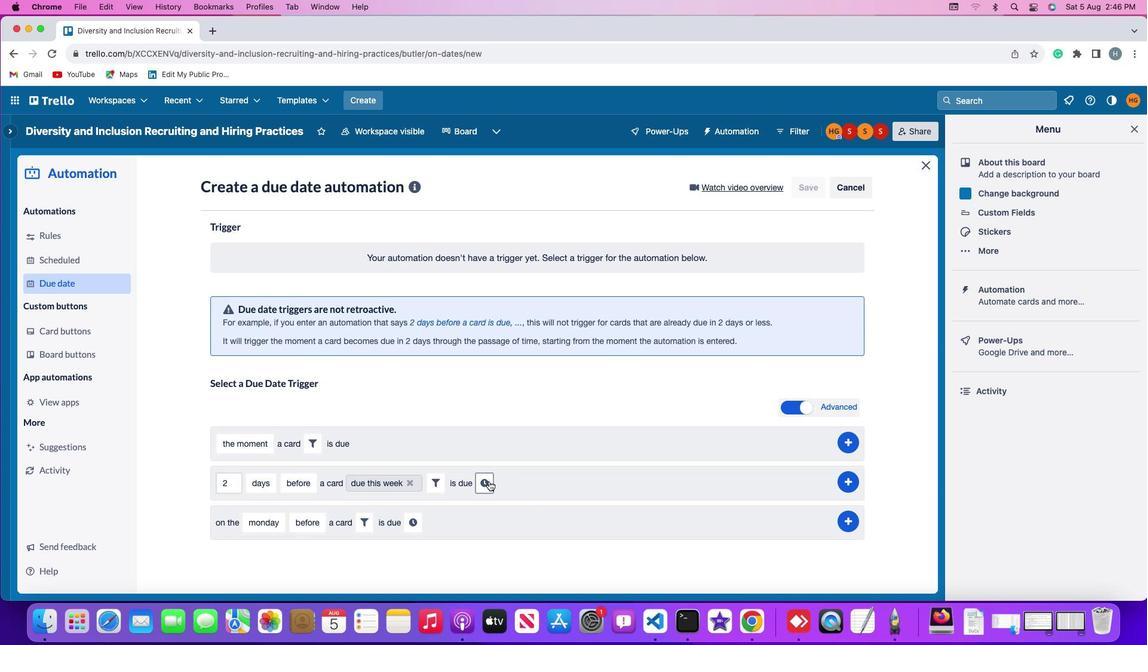 
Action: Mouse moved to (516, 484)
Screenshot: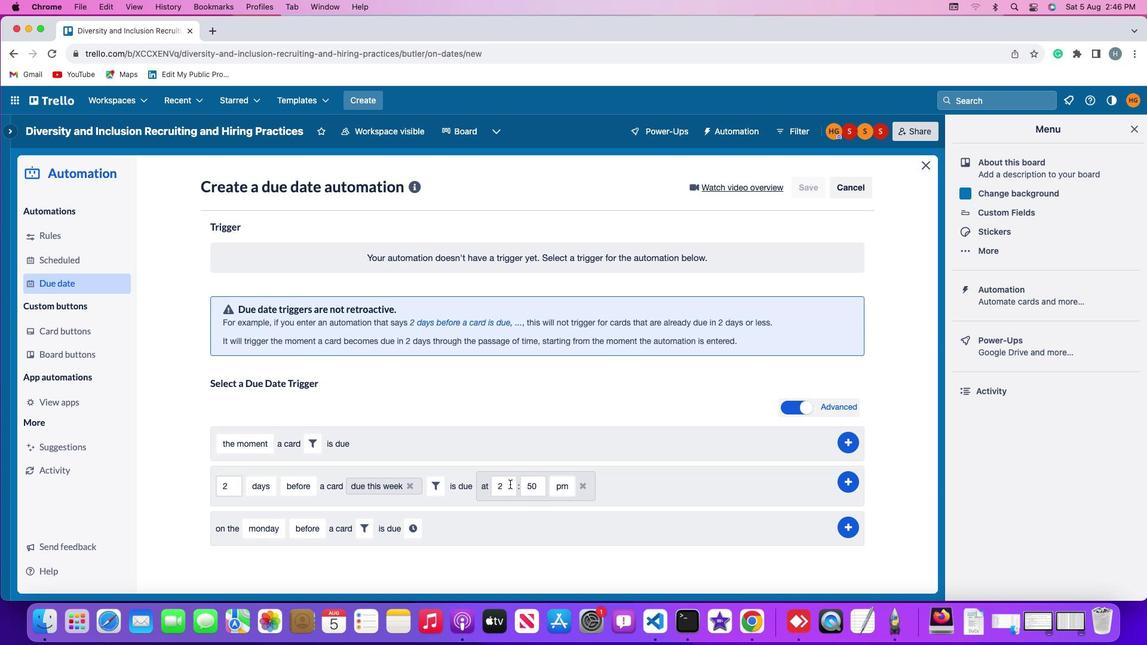 
Action: Mouse pressed left at (516, 484)
Screenshot: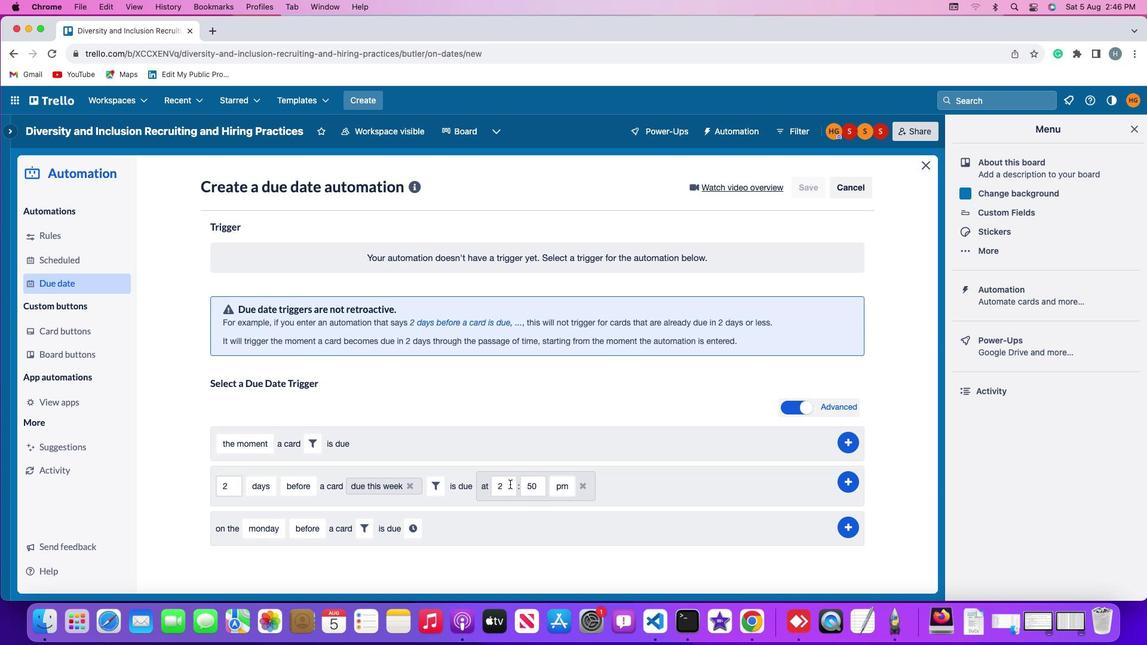 
Action: Key pressed Key.backspace'1''1'
Screenshot: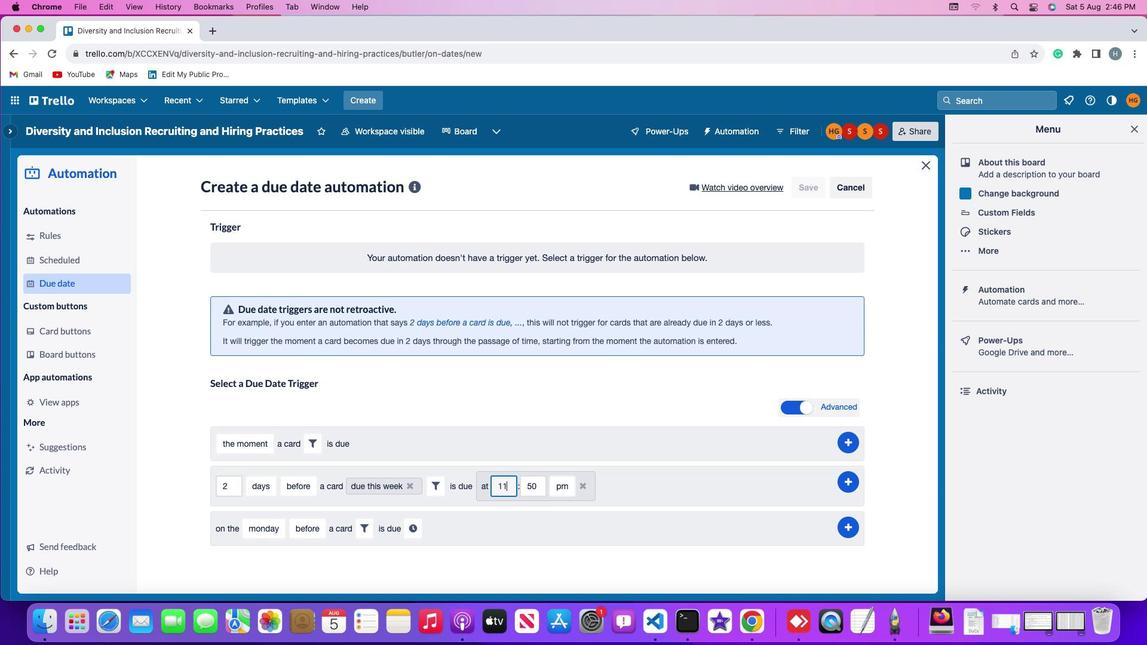 
Action: Mouse moved to (543, 482)
Screenshot: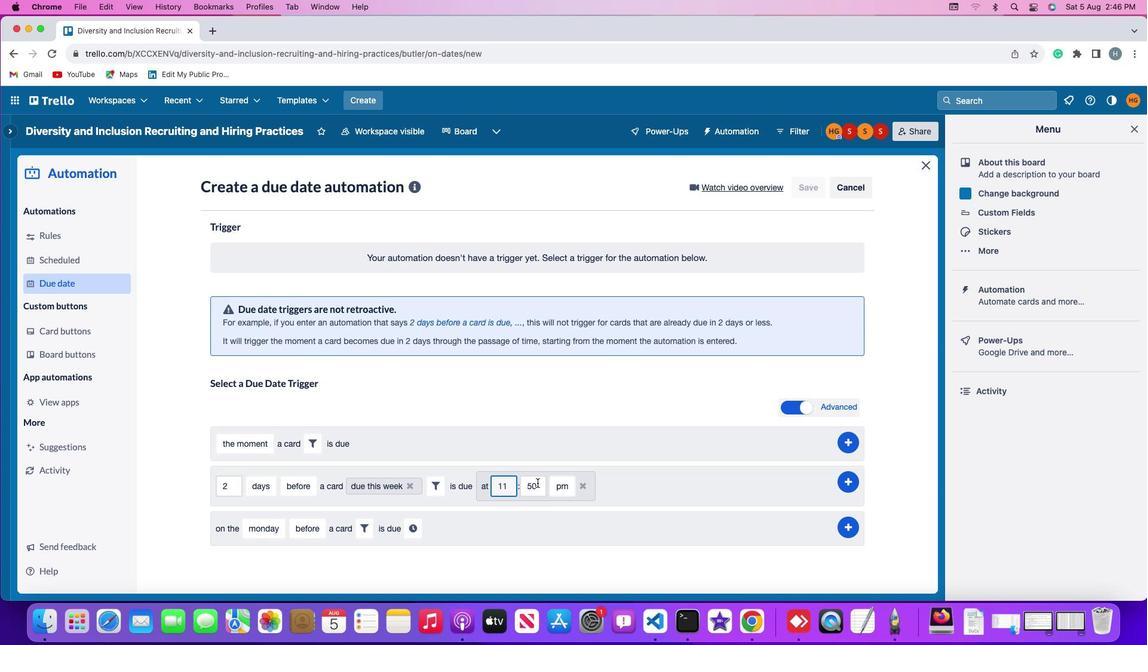 
Action: Mouse pressed left at (543, 482)
Screenshot: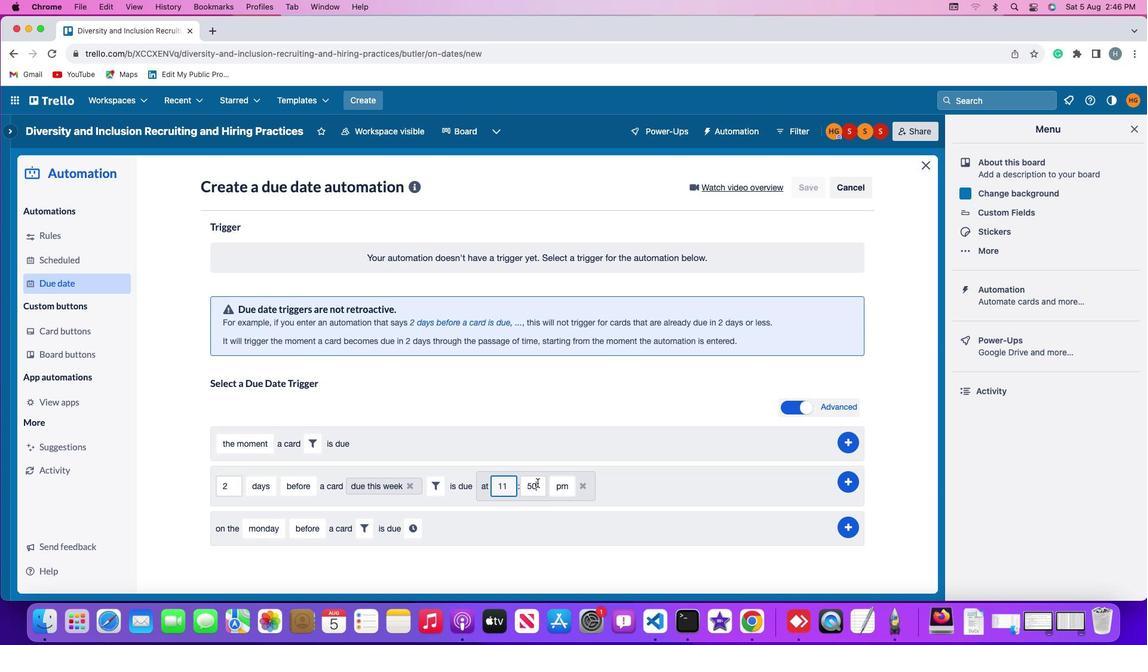 
Action: Key pressed Key.backspaceKey.backspace'0''0'
Screenshot: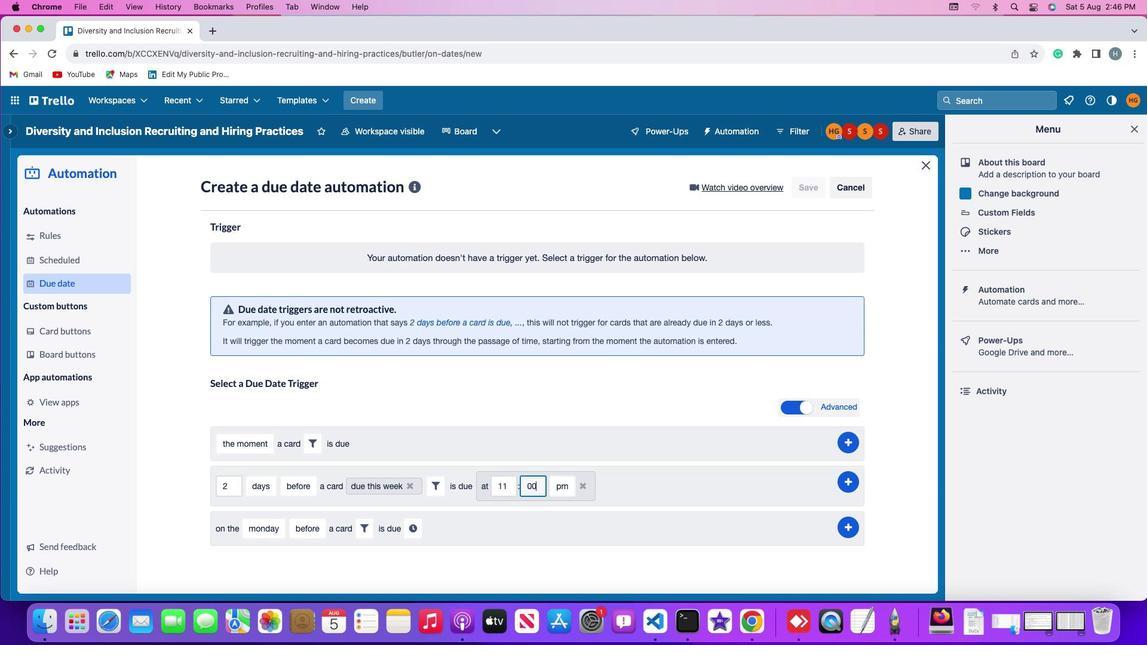 
Action: Mouse moved to (562, 483)
Screenshot: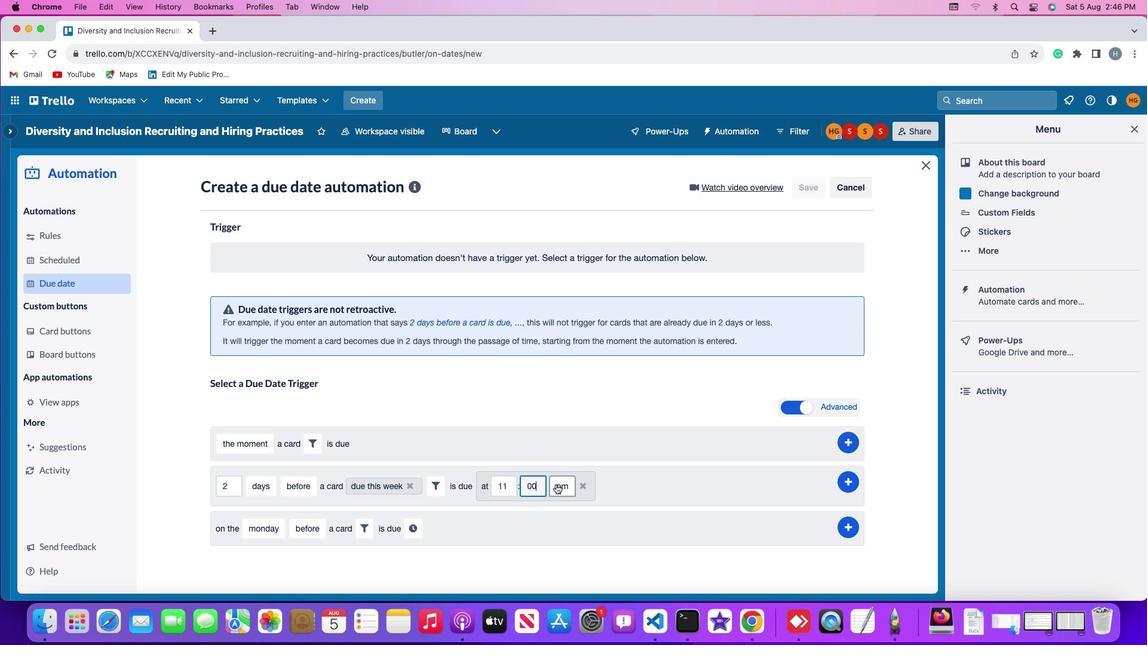 
Action: Mouse pressed left at (562, 483)
Screenshot: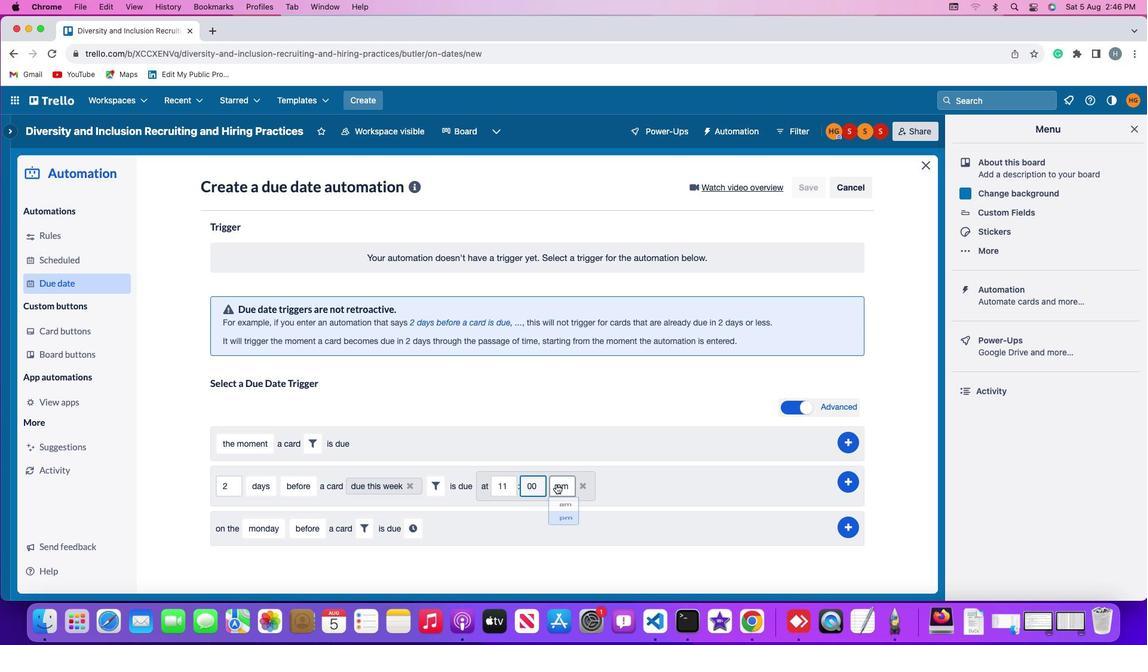 
Action: Mouse moved to (570, 502)
Screenshot: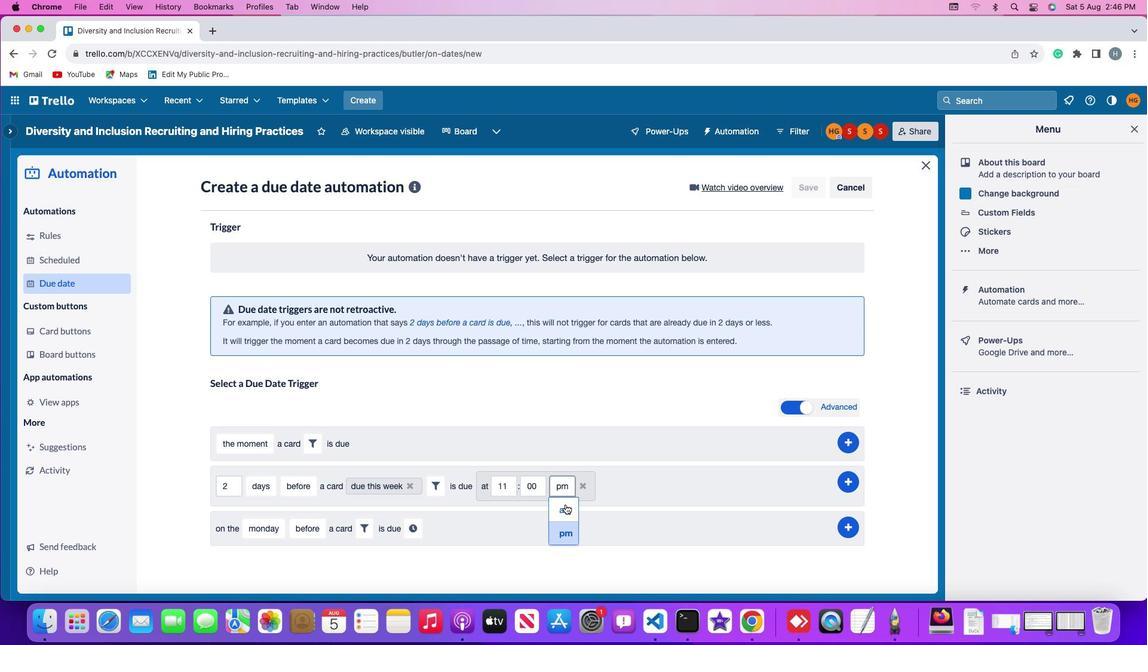 
Action: Mouse pressed left at (570, 502)
Screenshot: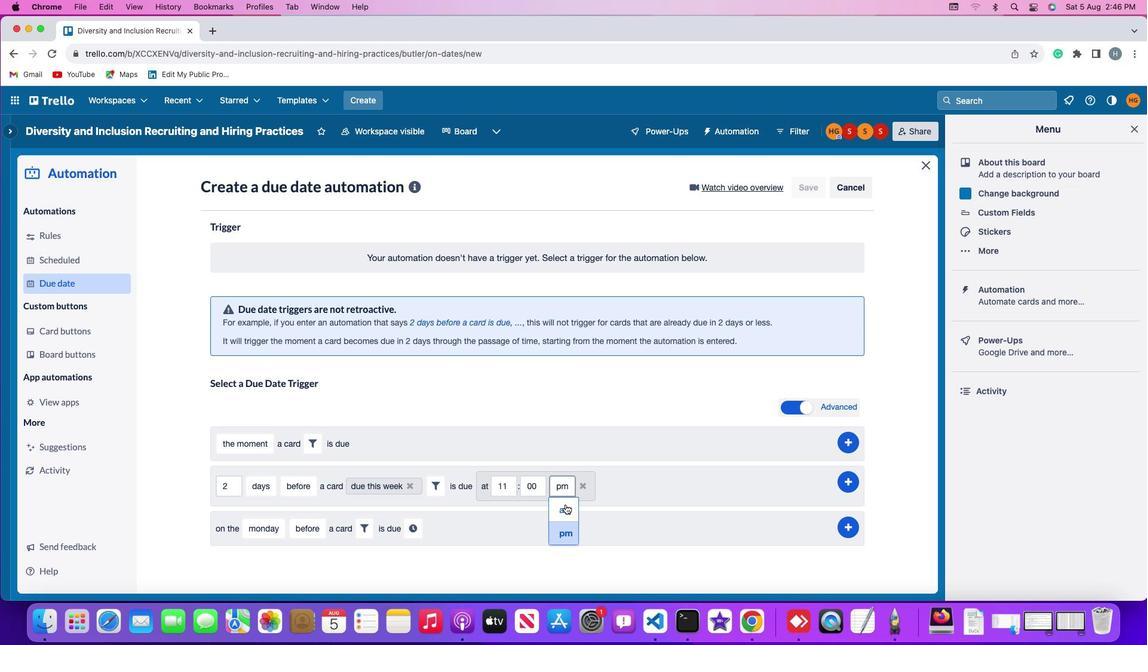 
Action: Mouse moved to (848, 482)
Screenshot: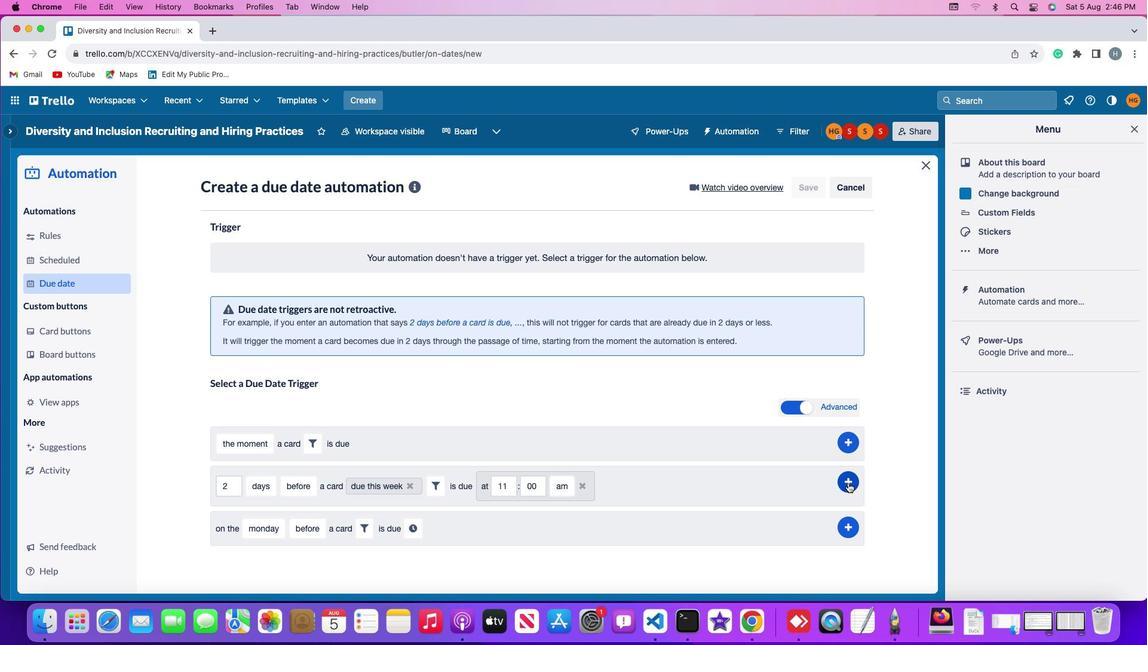 
Action: Mouse pressed left at (848, 482)
Screenshot: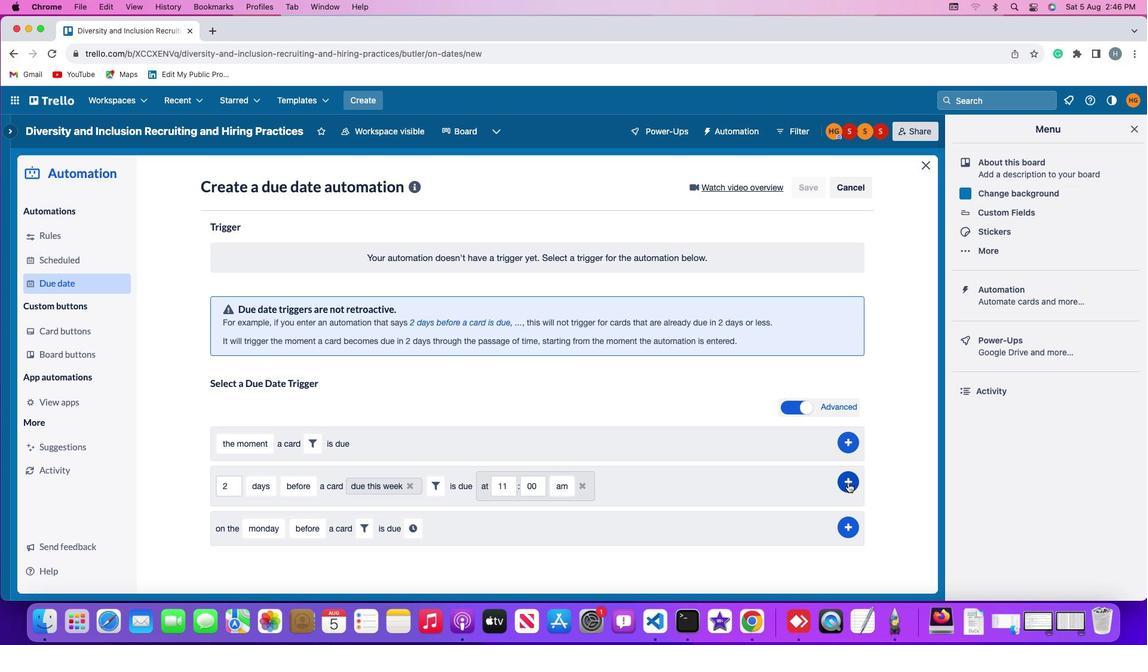 
Action: Mouse moved to (916, 356)
Screenshot: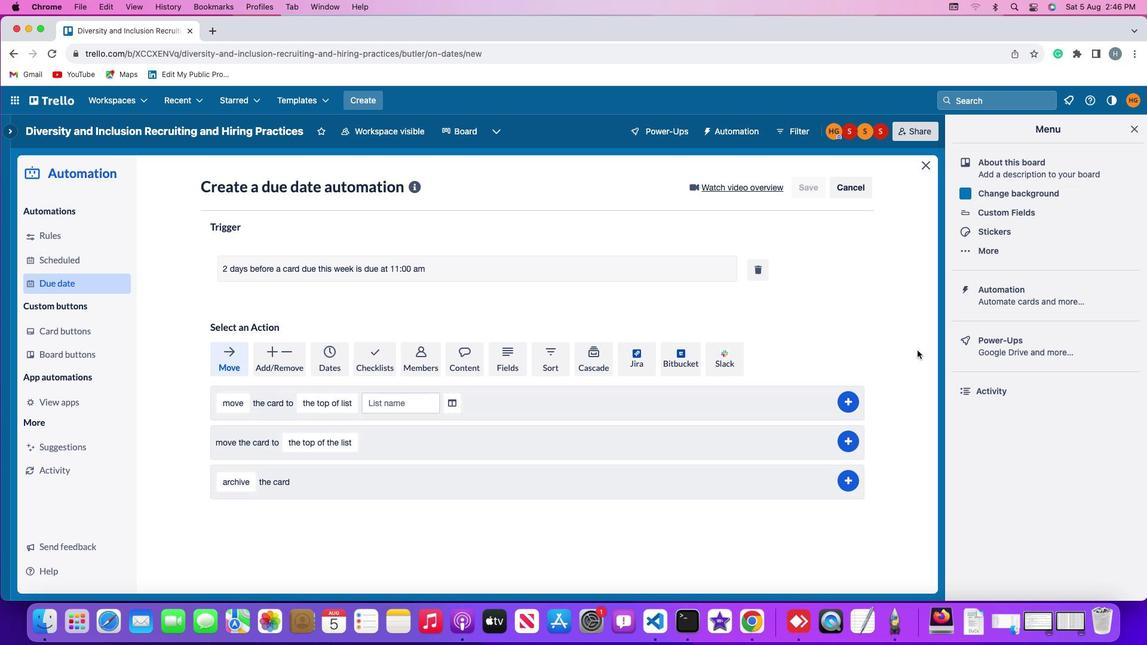 
